 Task: Find connections with filter location Niederkrüchten with filter topic #likewith filter profile language English with filter current company Pentester Academy with filter school KRISHNA ENGINERING COLLEGE, GHAZIABAD with filter industry Internet Marketplace Platforms with filter service category Bookkeeping with filter keywords title Help Desk
Action: Mouse moved to (564, 75)
Screenshot: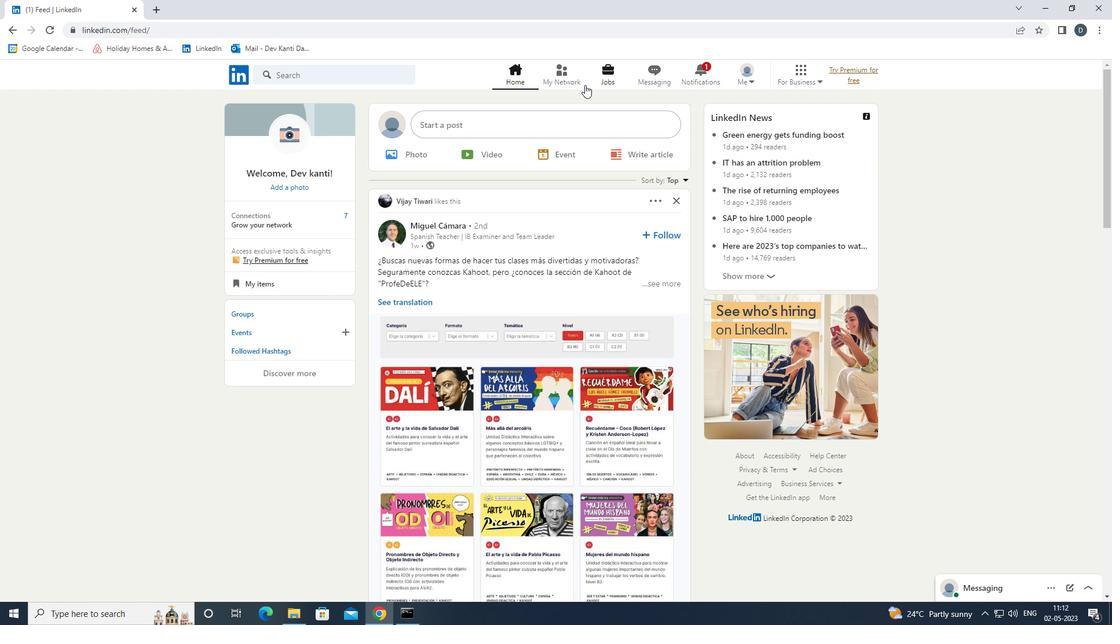 
Action: Mouse pressed left at (564, 75)
Screenshot: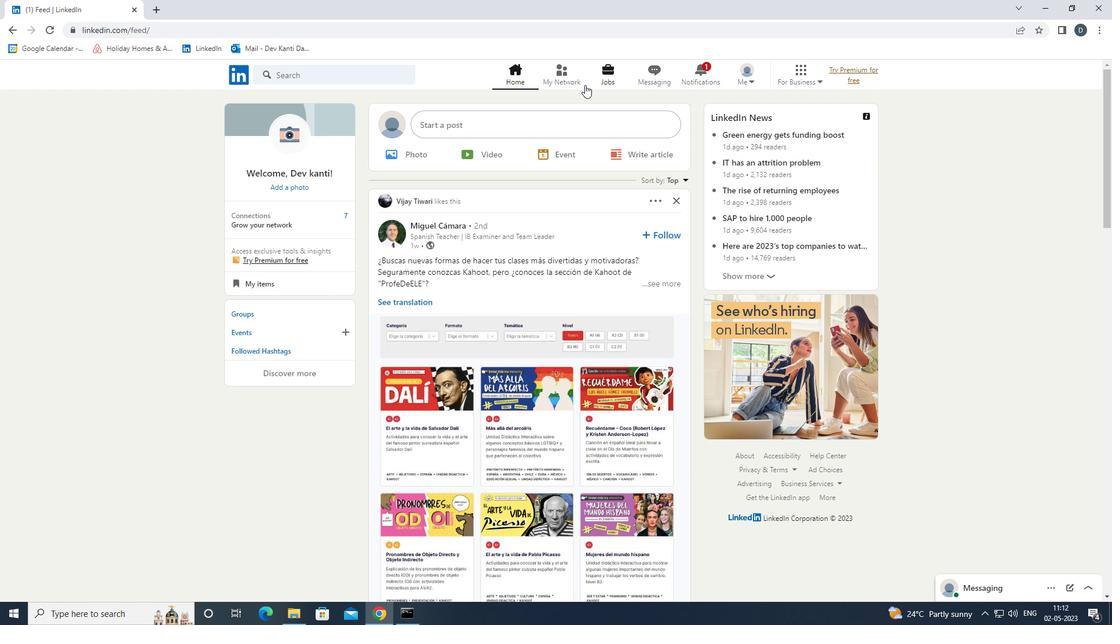 
Action: Mouse moved to (384, 137)
Screenshot: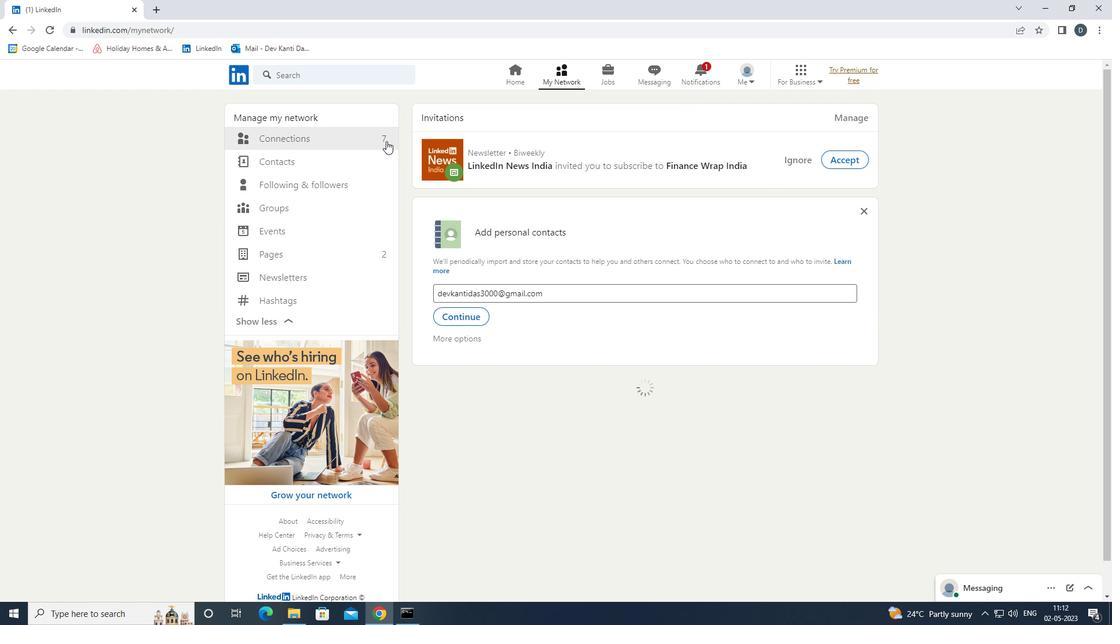 
Action: Mouse pressed left at (384, 137)
Screenshot: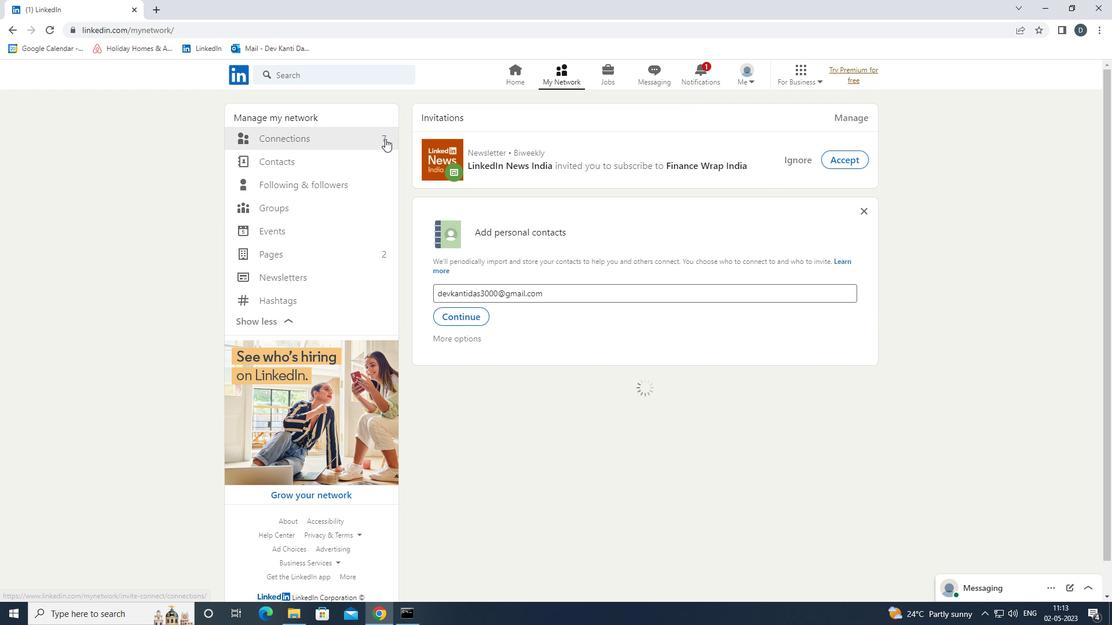 
Action: Mouse moved to (649, 134)
Screenshot: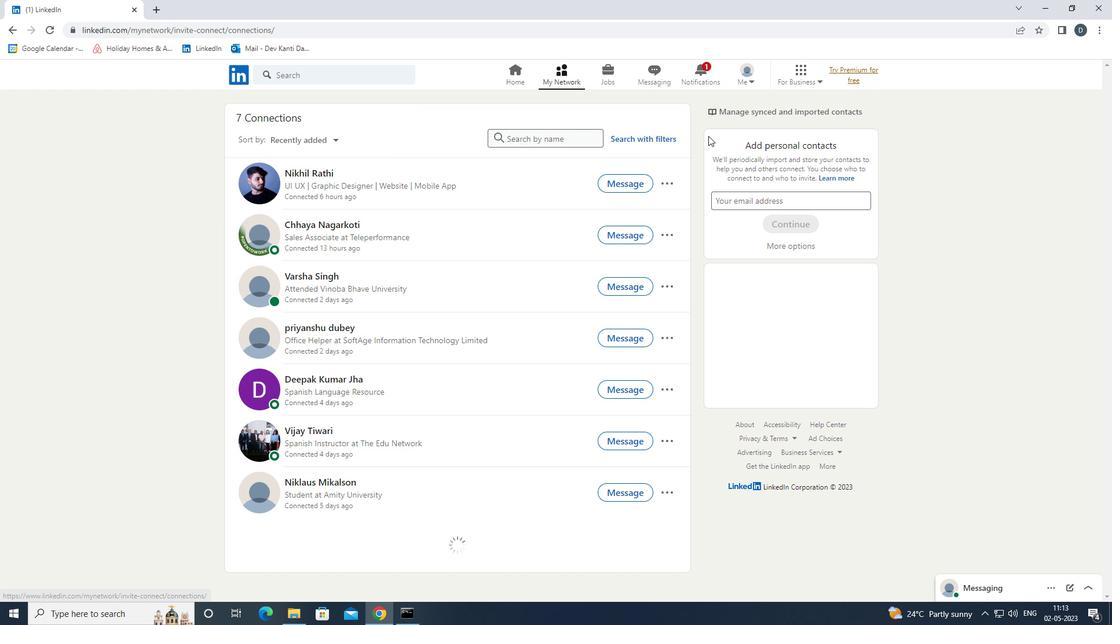 
Action: Mouse pressed left at (649, 134)
Screenshot: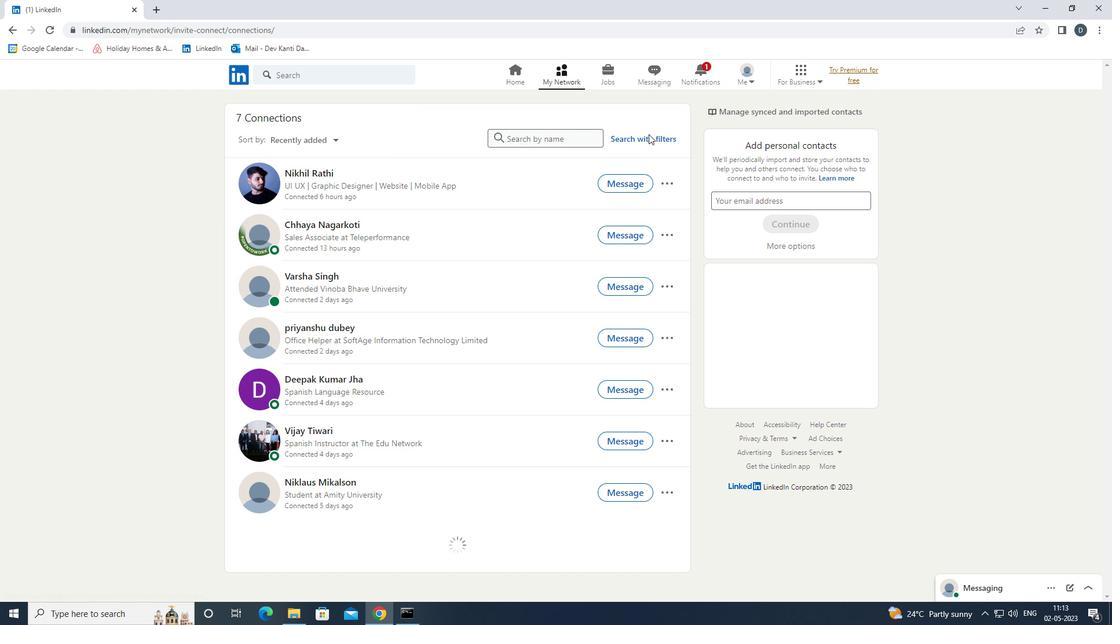 
Action: Mouse moved to (593, 108)
Screenshot: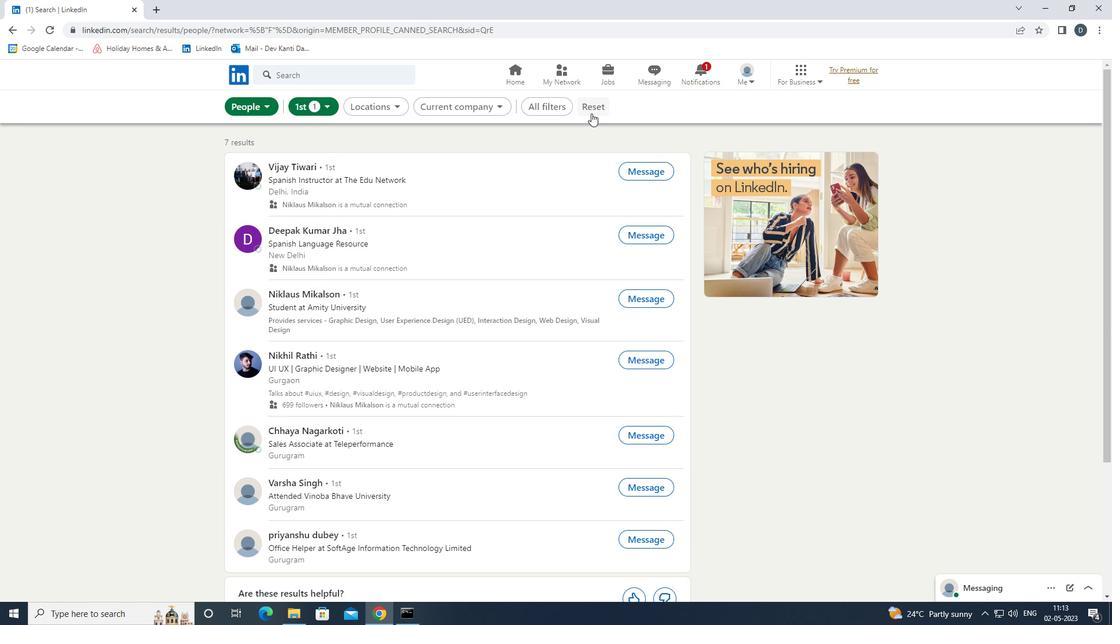 
Action: Mouse pressed left at (593, 108)
Screenshot: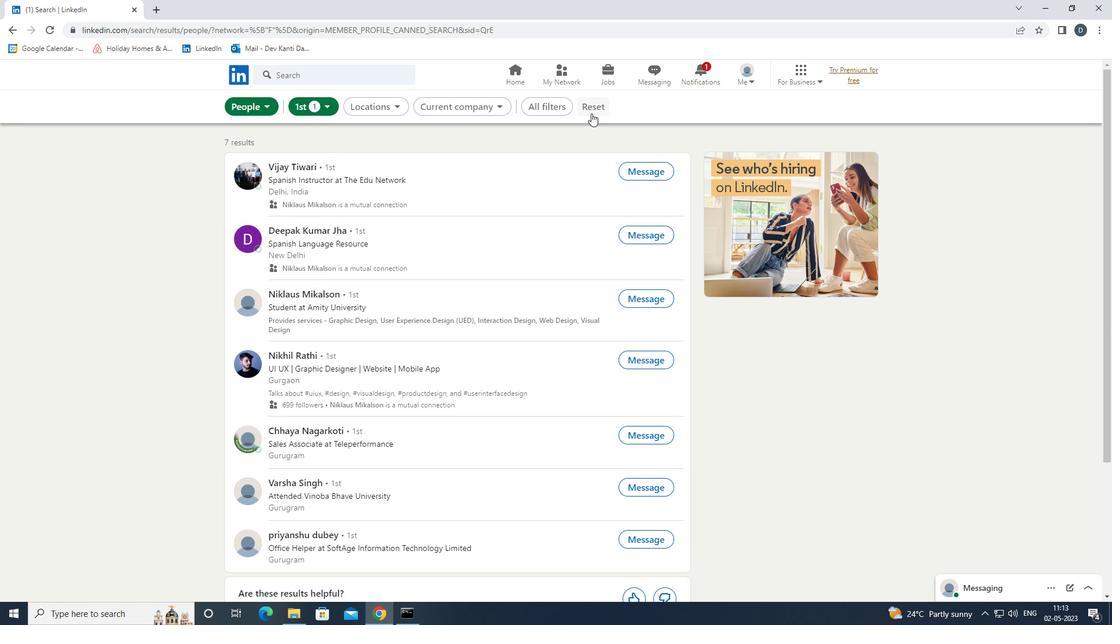 
Action: Mouse moved to (572, 108)
Screenshot: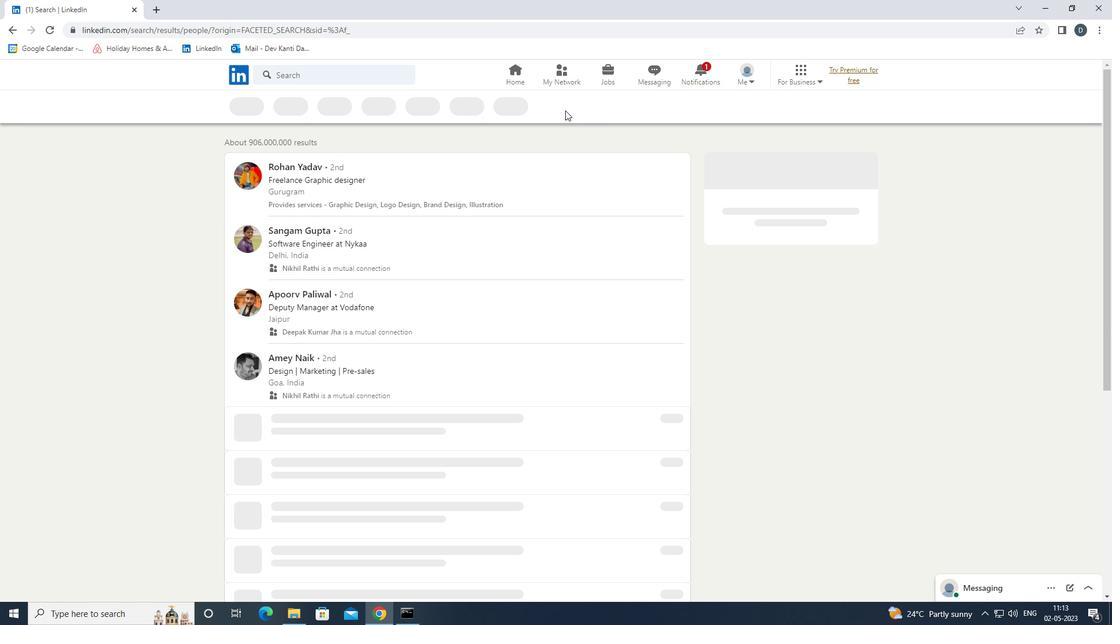 
Action: Mouse pressed left at (572, 108)
Screenshot: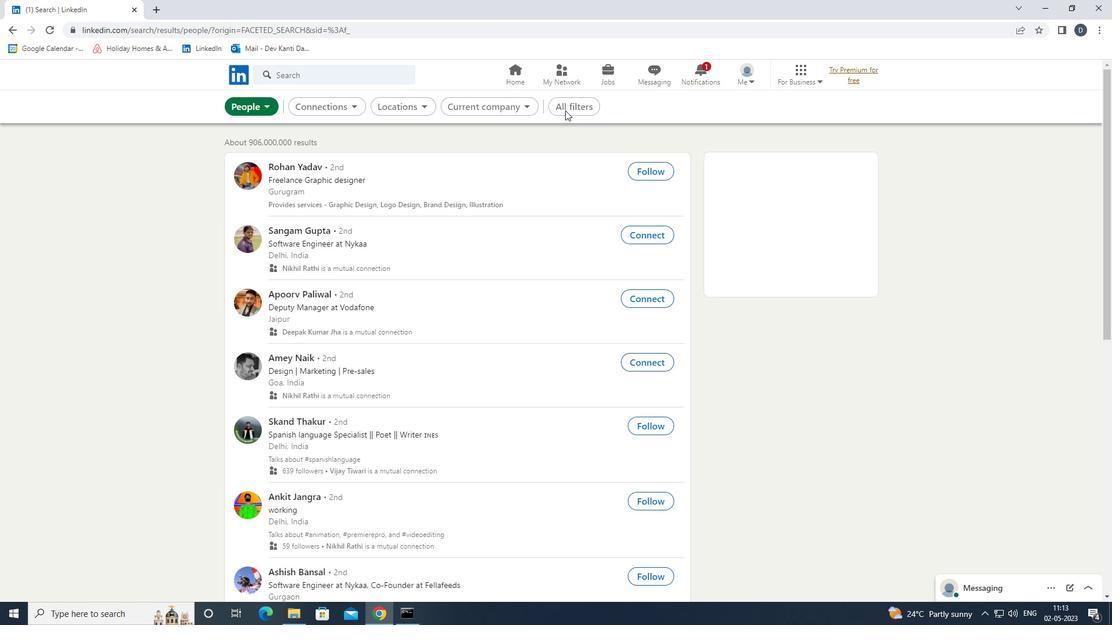 
Action: Mouse moved to (968, 396)
Screenshot: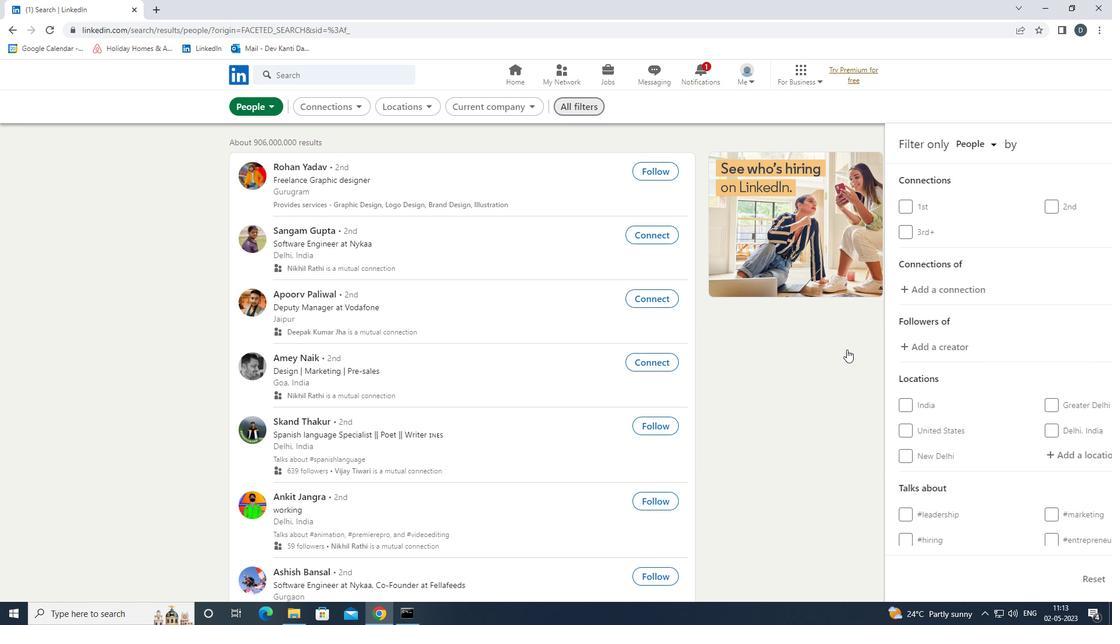 
Action: Mouse scrolled (968, 395) with delta (0, 0)
Screenshot: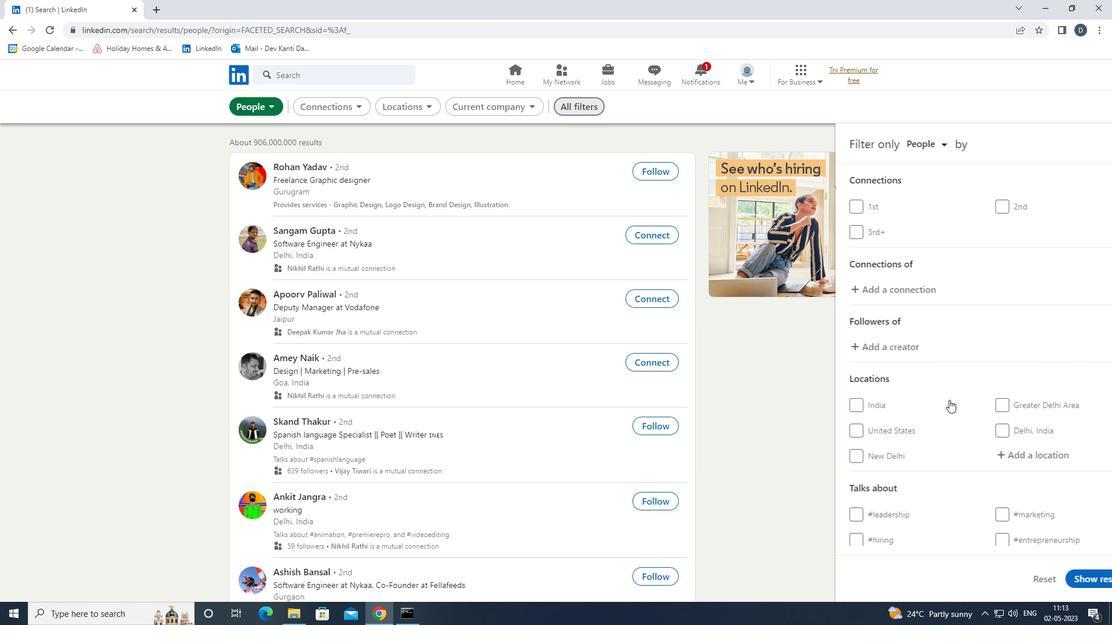 
Action: Mouse scrolled (968, 395) with delta (0, 0)
Screenshot: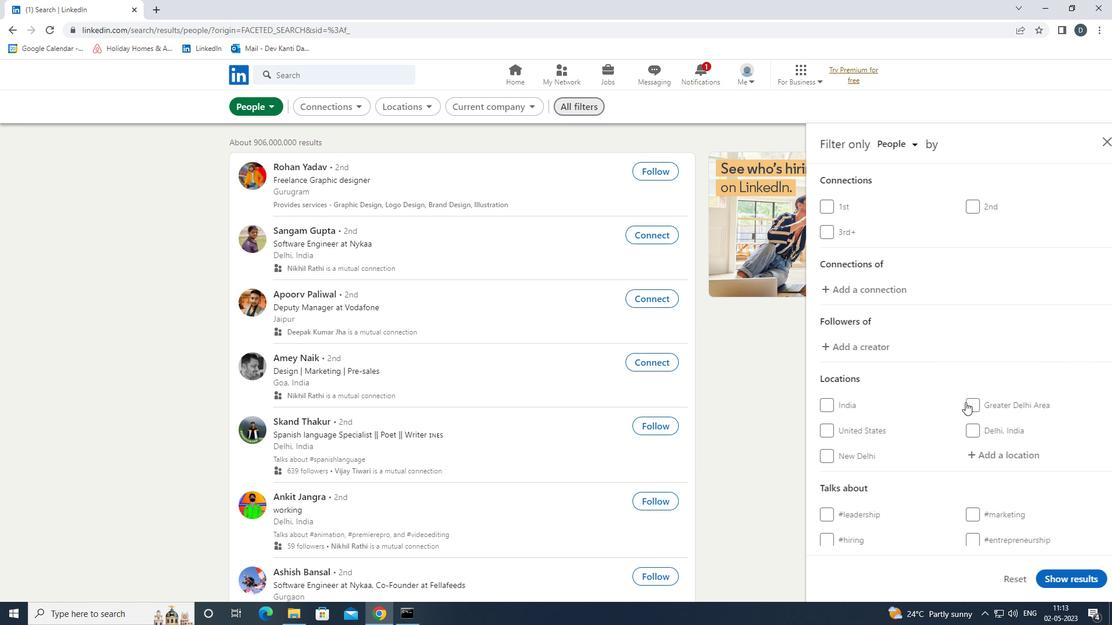 
Action: Mouse moved to (1012, 348)
Screenshot: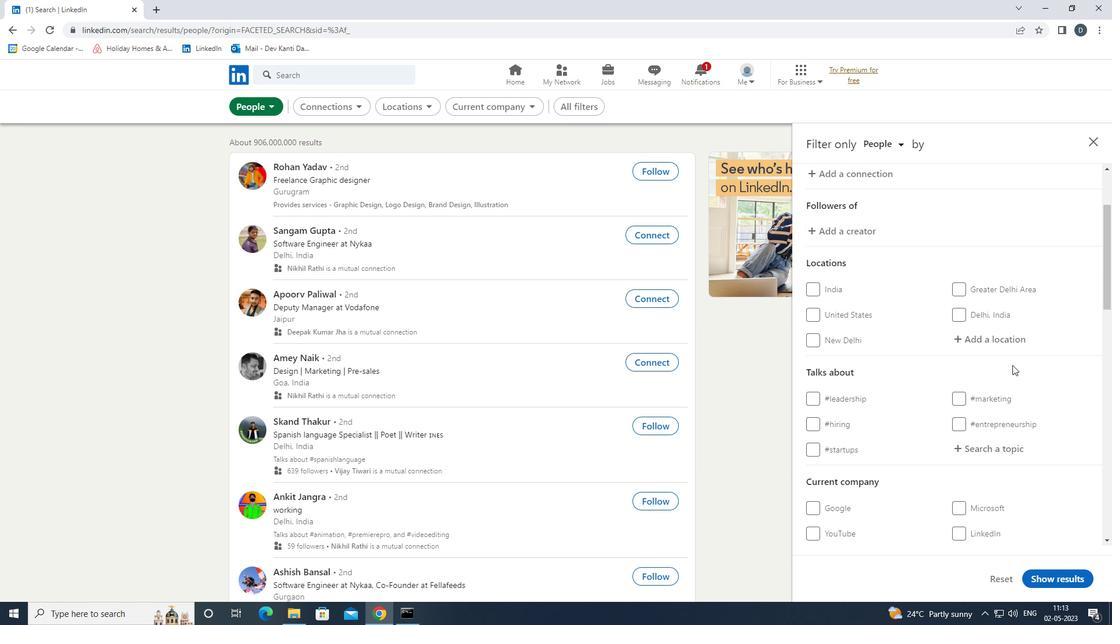 
Action: Mouse pressed left at (1012, 348)
Screenshot: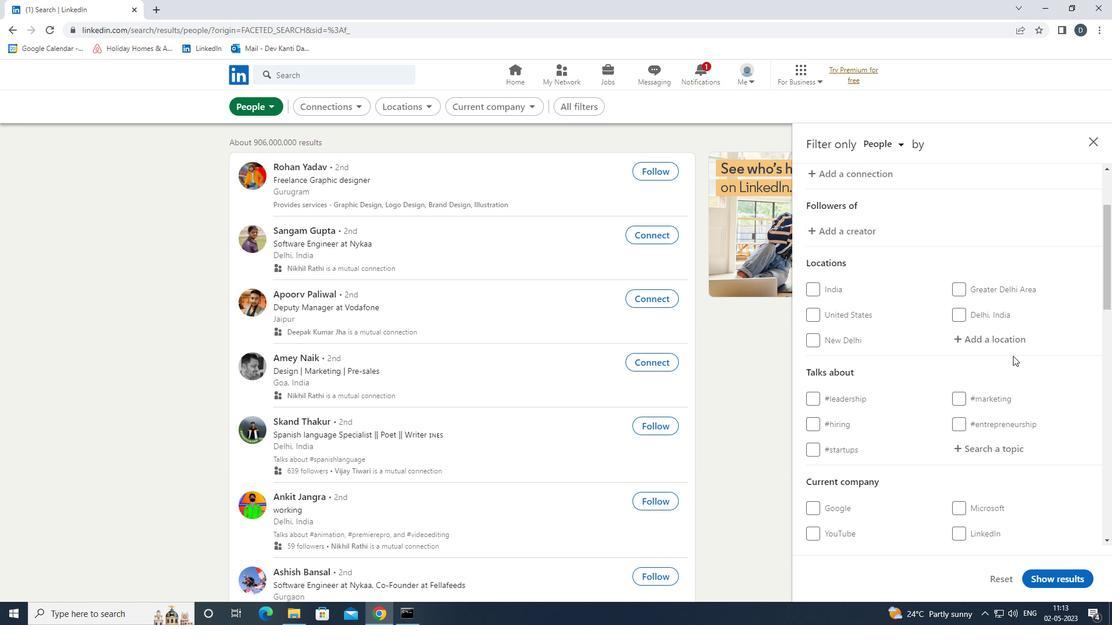 
Action: Mouse moved to (1012, 342)
Screenshot: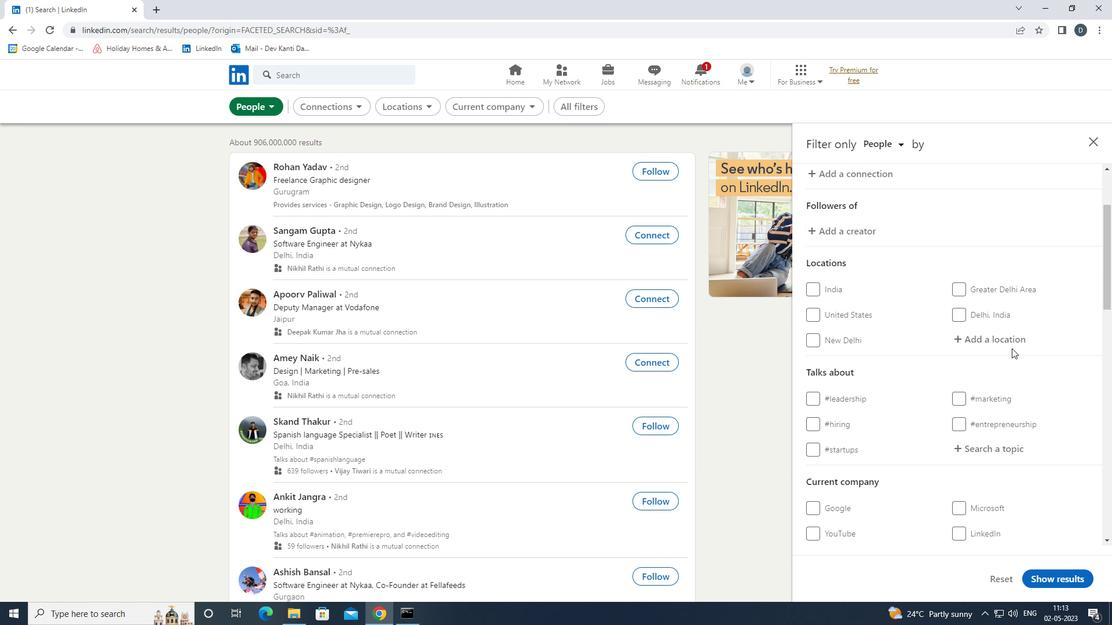 
Action: Mouse pressed left at (1012, 342)
Screenshot: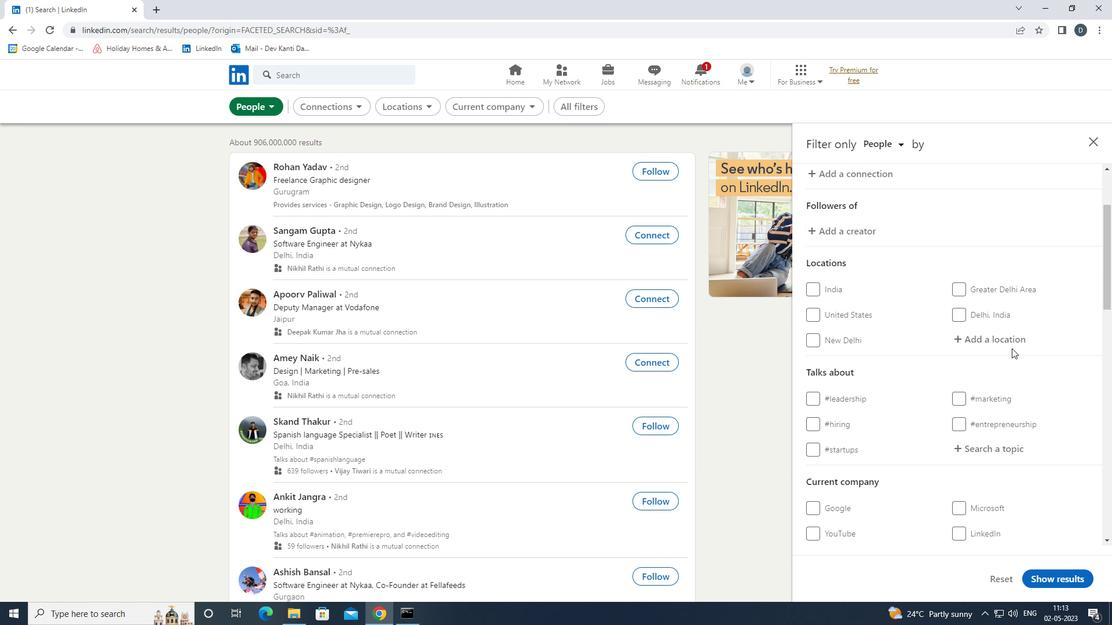 
Action: Key pressed <Key.shift>NIEDERKU<Key.backspace>RUCH<Key.down><Key.enter>
Screenshot: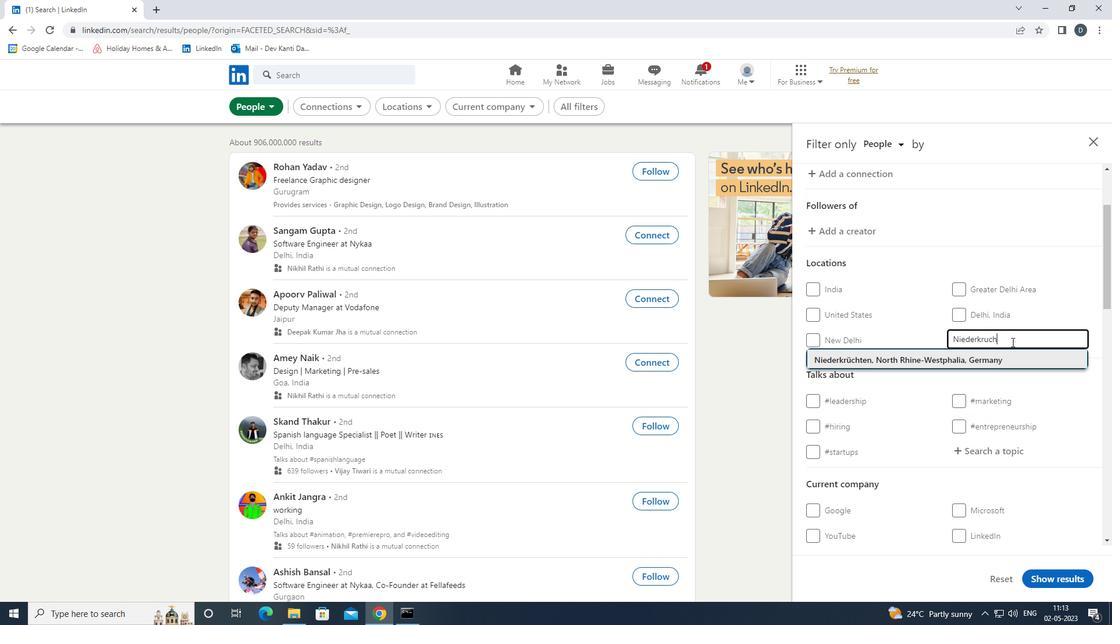 
Action: Mouse scrolled (1012, 341) with delta (0, 0)
Screenshot: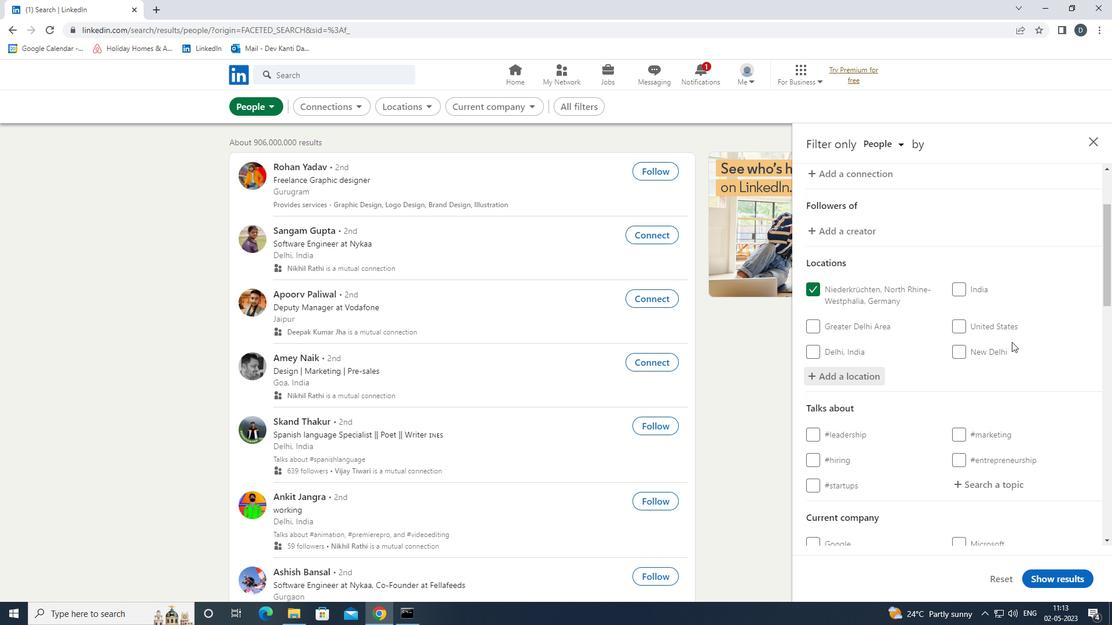 
Action: Mouse scrolled (1012, 341) with delta (0, 0)
Screenshot: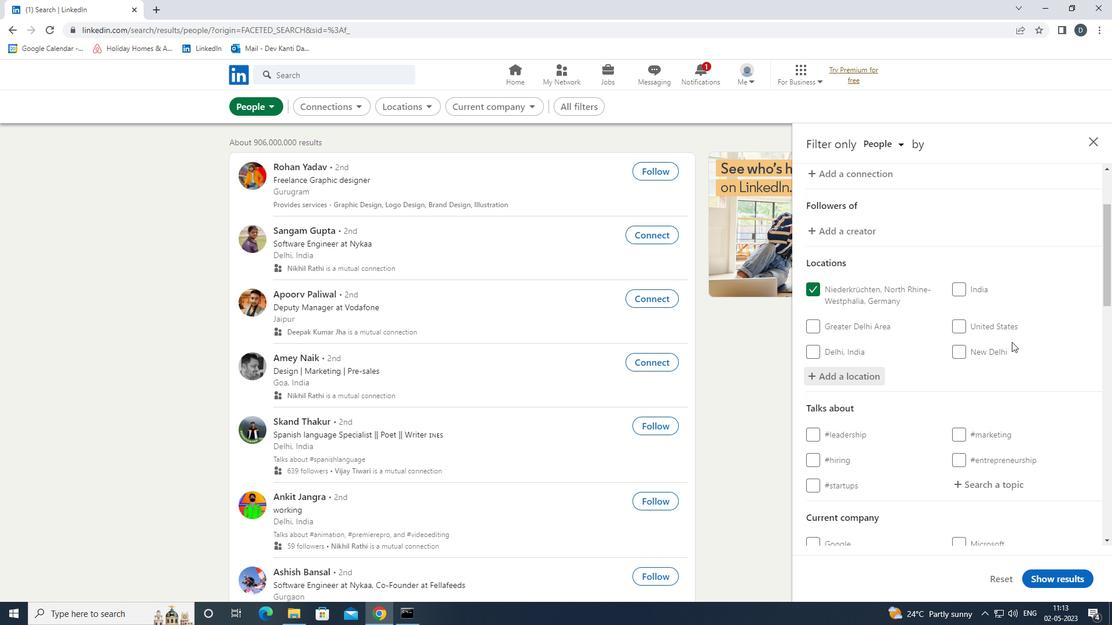
Action: Mouse moved to (1008, 370)
Screenshot: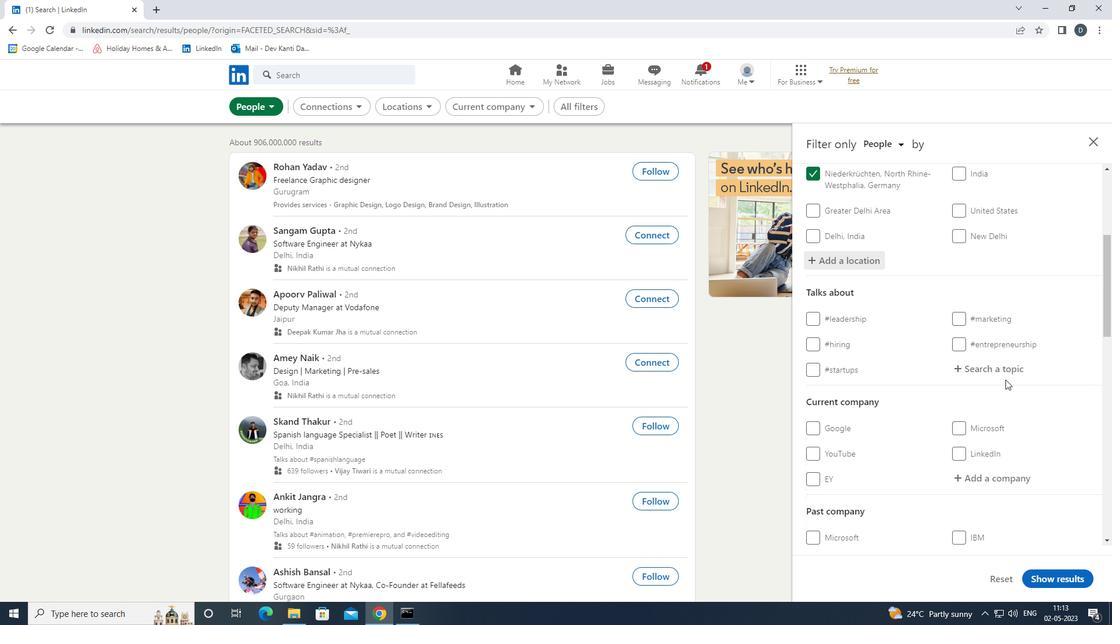 
Action: Mouse pressed left at (1008, 370)
Screenshot: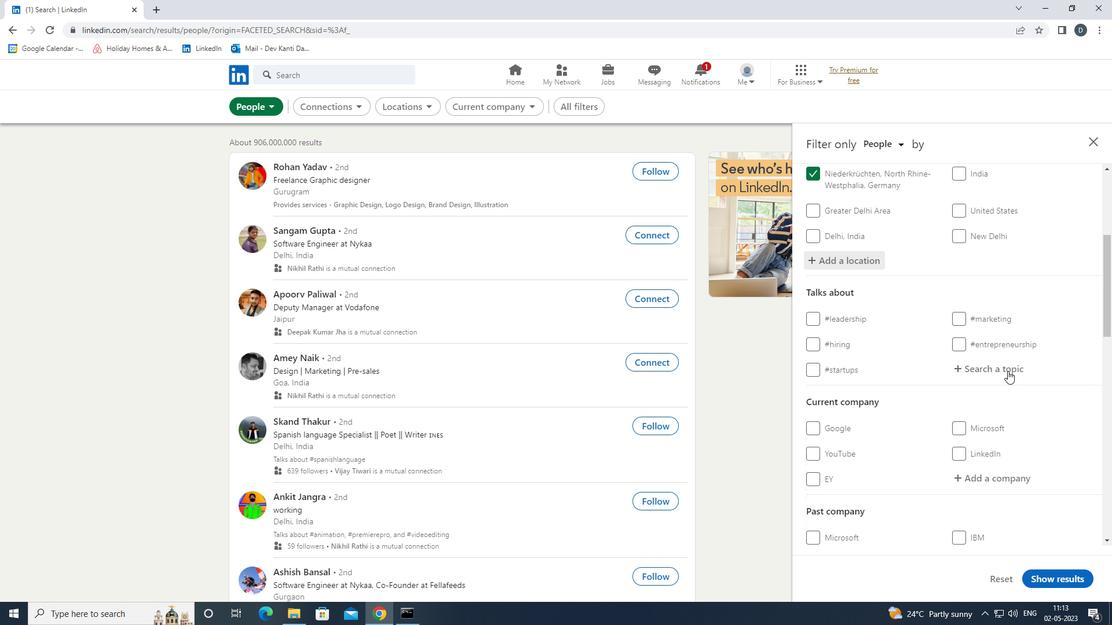 
Action: Key pressed LIKE<Key.down><Key.enter>
Screenshot: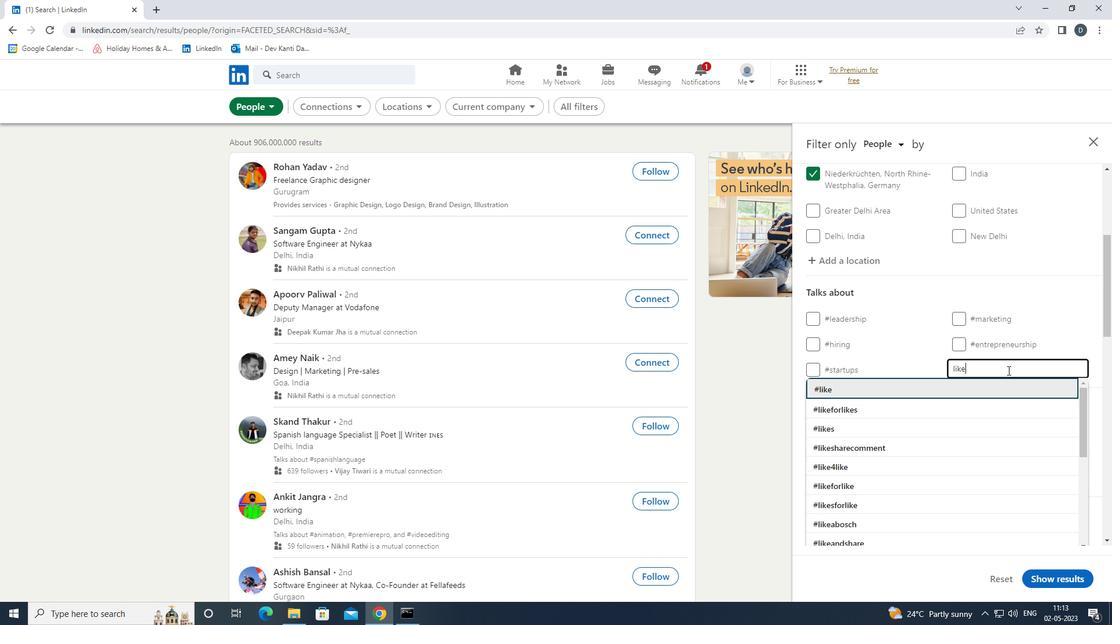 
Action: Mouse moved to (1008, 397)
Screenshot: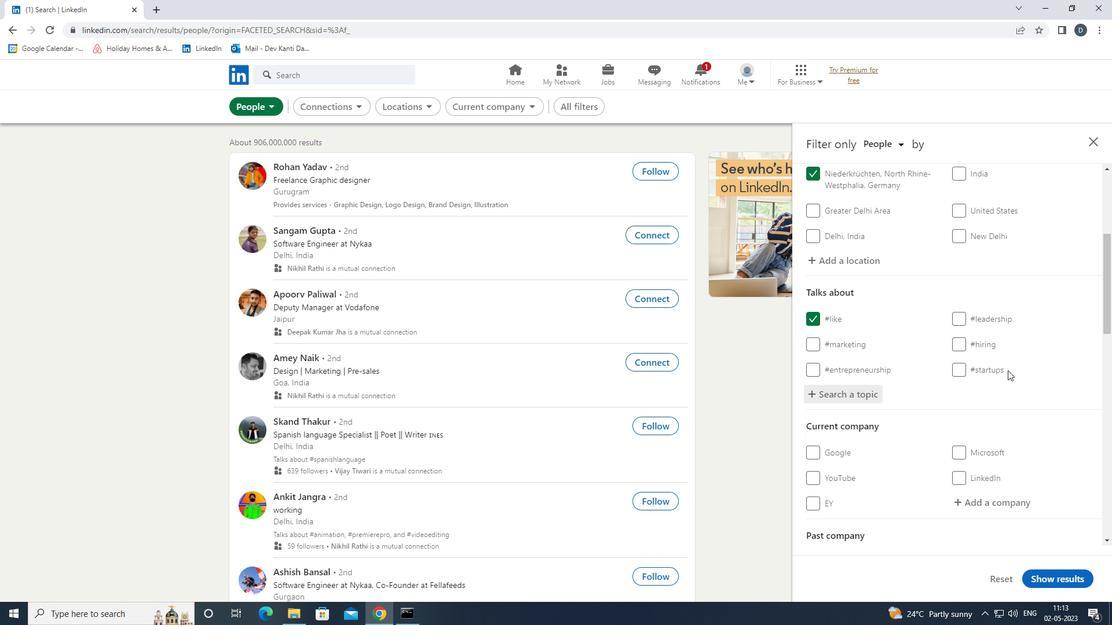 
Action: Mouse scrolled (1008, 396) with delta (0, 0)
Screenshot: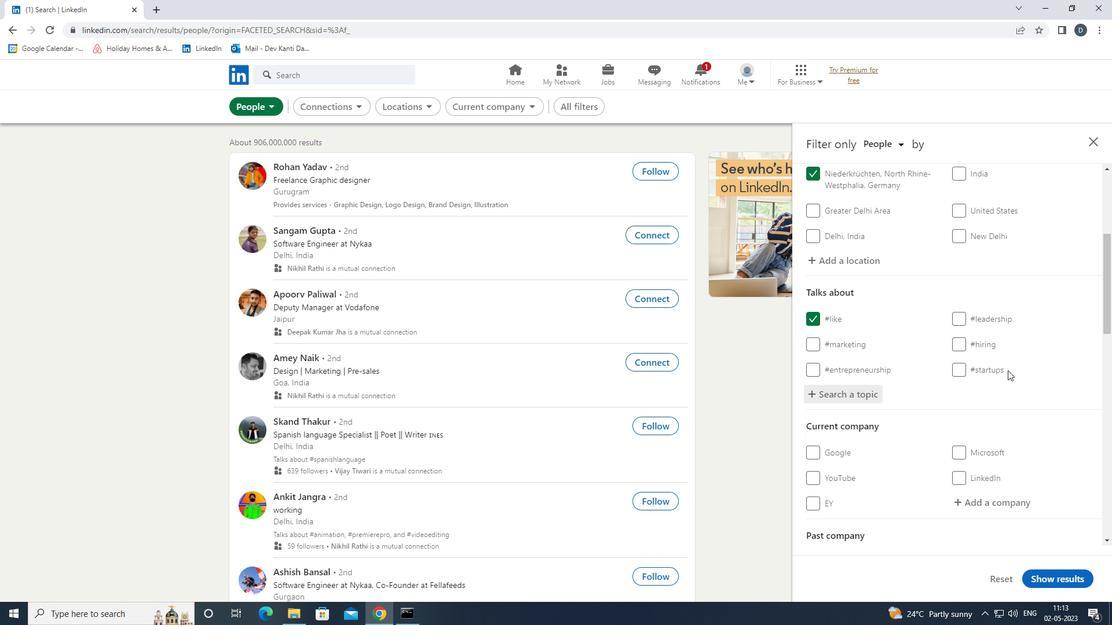 
Action: Mouse moved to (1008, 401)
Screenshot: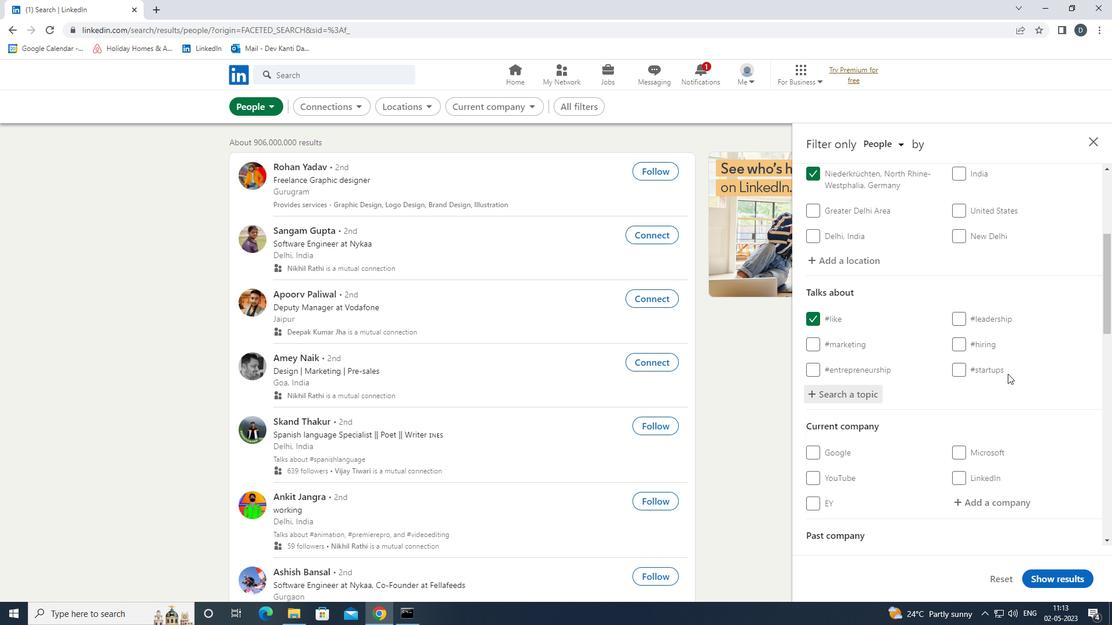 
Action: Mouse scrolled (1008, 401) with delta (0, 0)
Screenshot: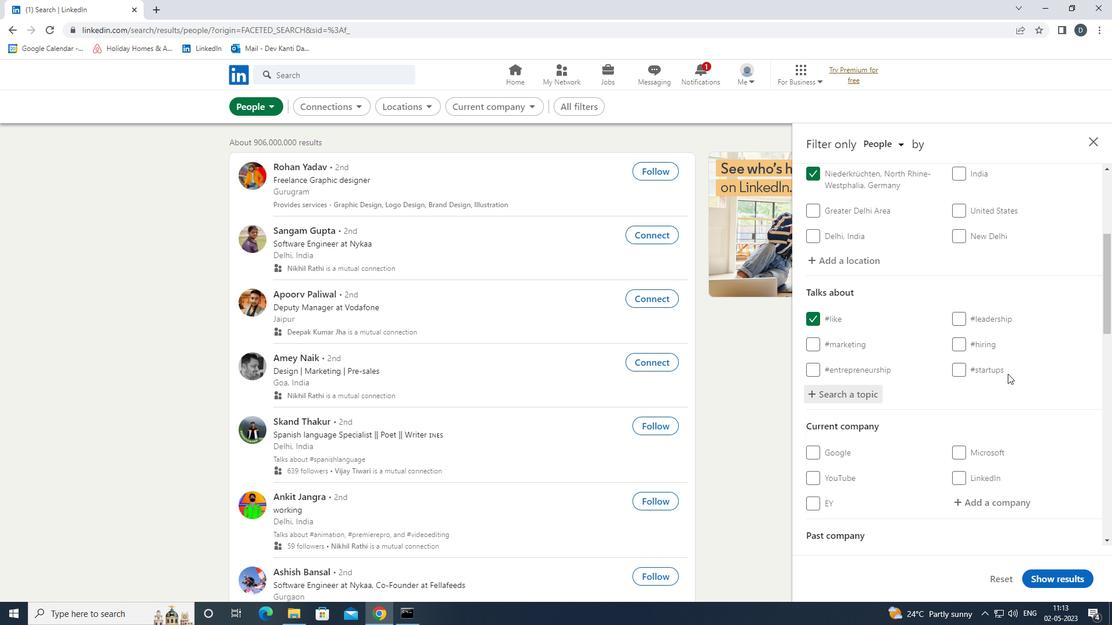 
Action: Mouse moved to (1008, 402)
Screenshot: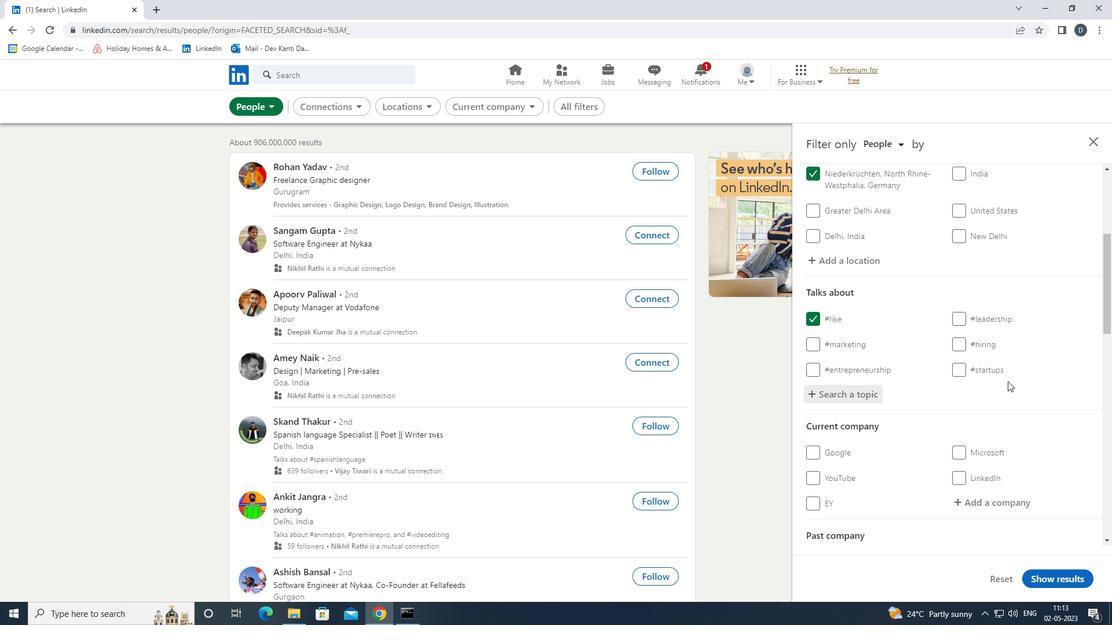 
Action: Mouse scrolled (1008, 402) with delta (0, 0)
Screenshot: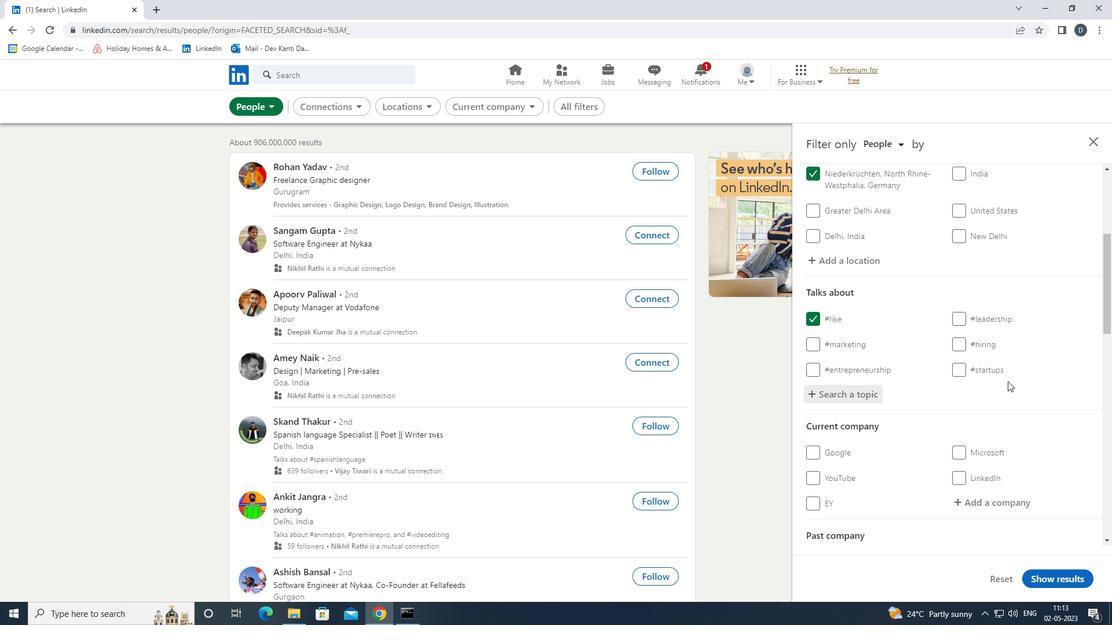 
Action: Mouse moved to (1008, 403)
Screenshot: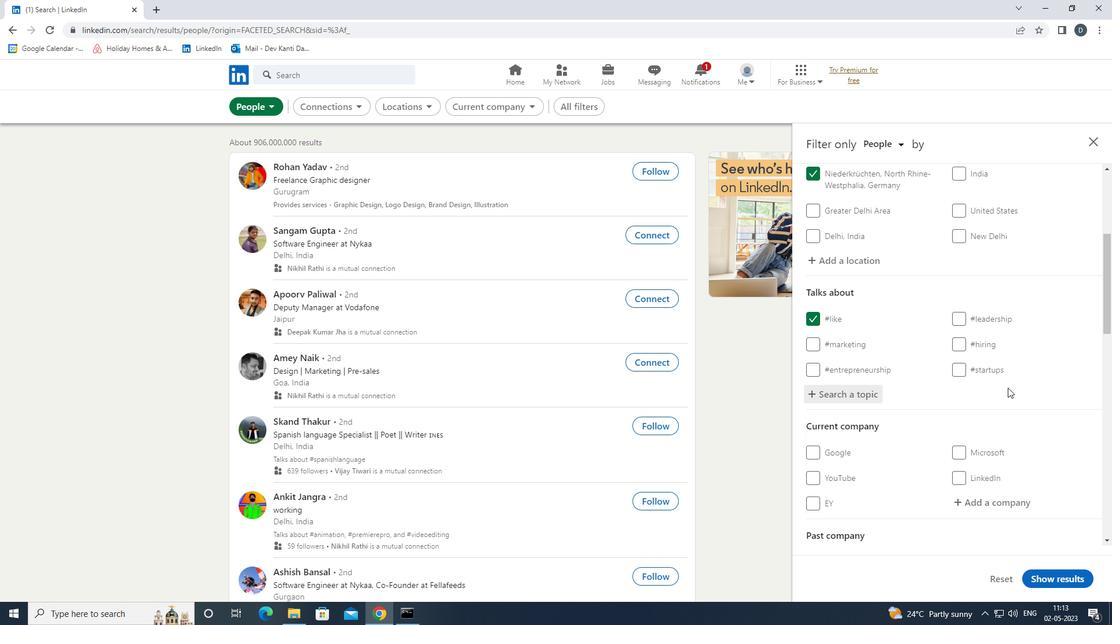 
Action: Mouse scrolled (1008, 402) with delta (0, 0)
Screenshot: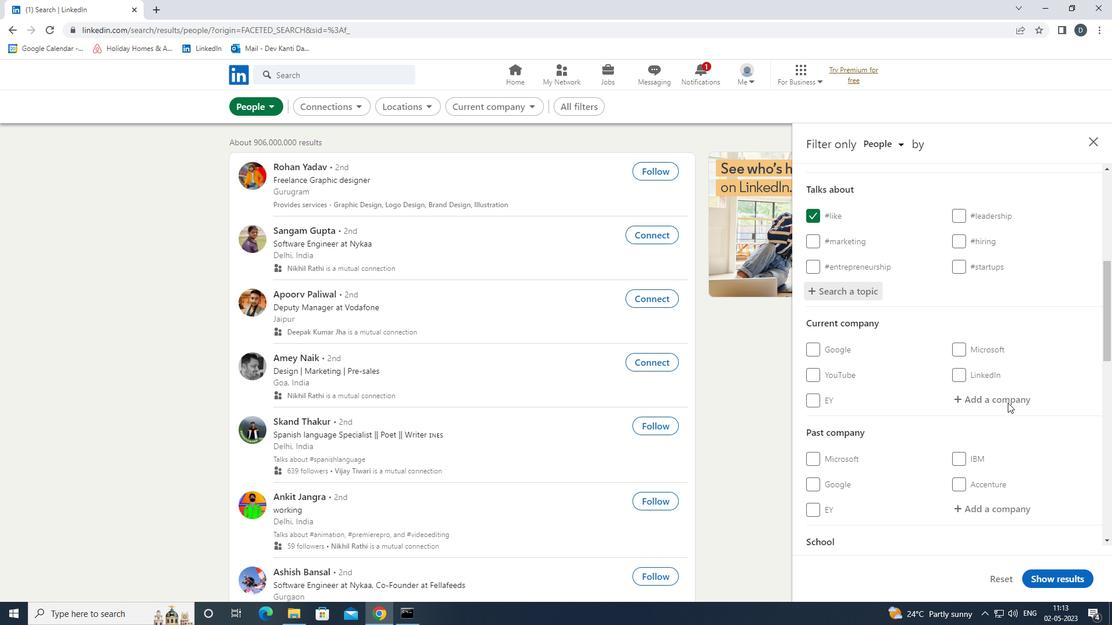 
Action: Mouse scrolled (1008, 402) with delta (0, 0)
Screenshot: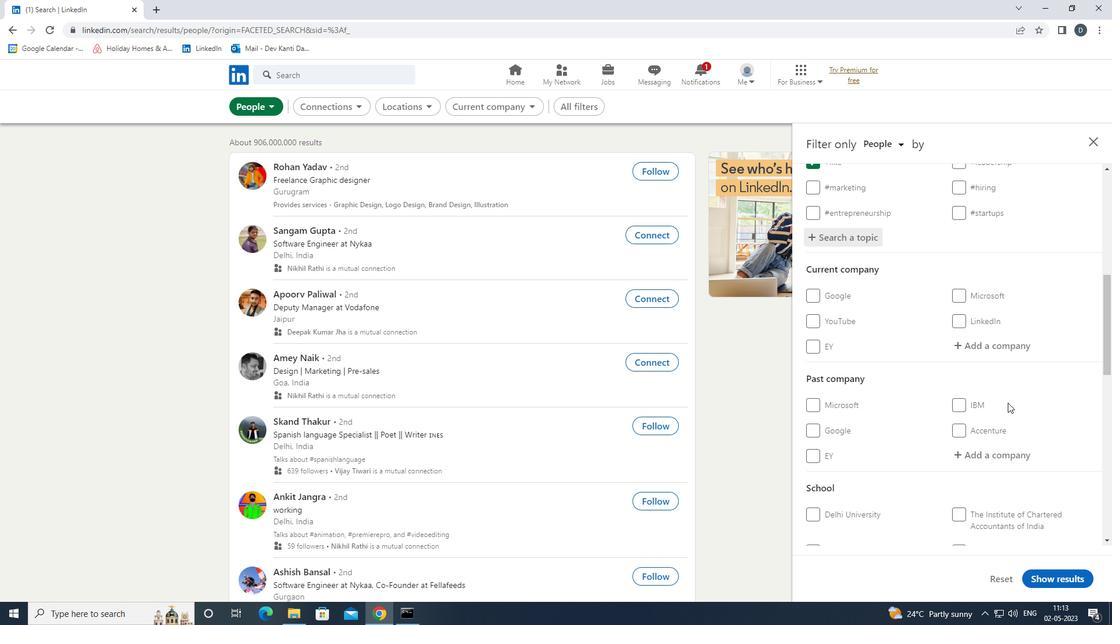 
Action: Mouse scrolled (1008, 402) with delta (0, 0)
Screenshot: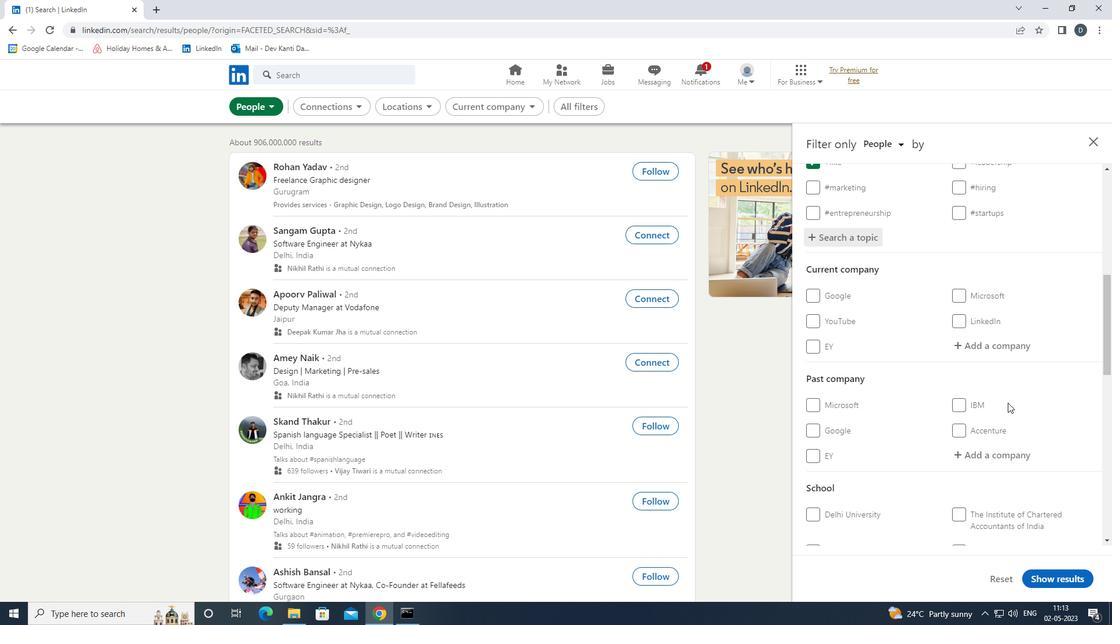 
Action: Mouse scrolled (1008, 402) with delta (0, 0)
Screenshot: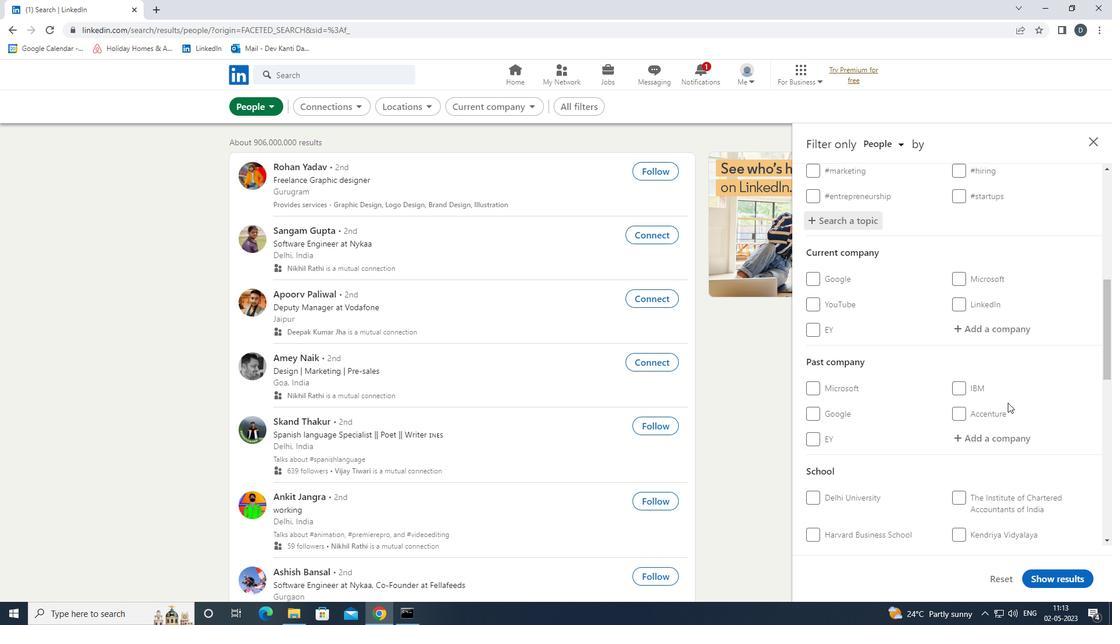 
Action: Mouse moved to (1004, 405)
Screenshot: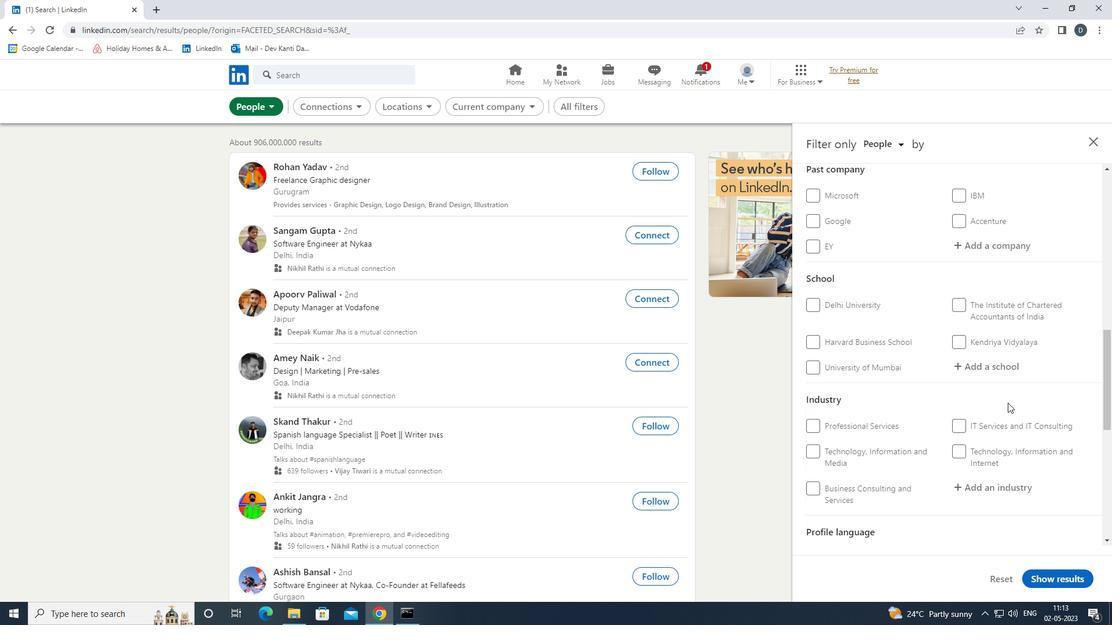 
Action: Mouse scrolled (1004, 405) with delta (0, 0)
Screenshot: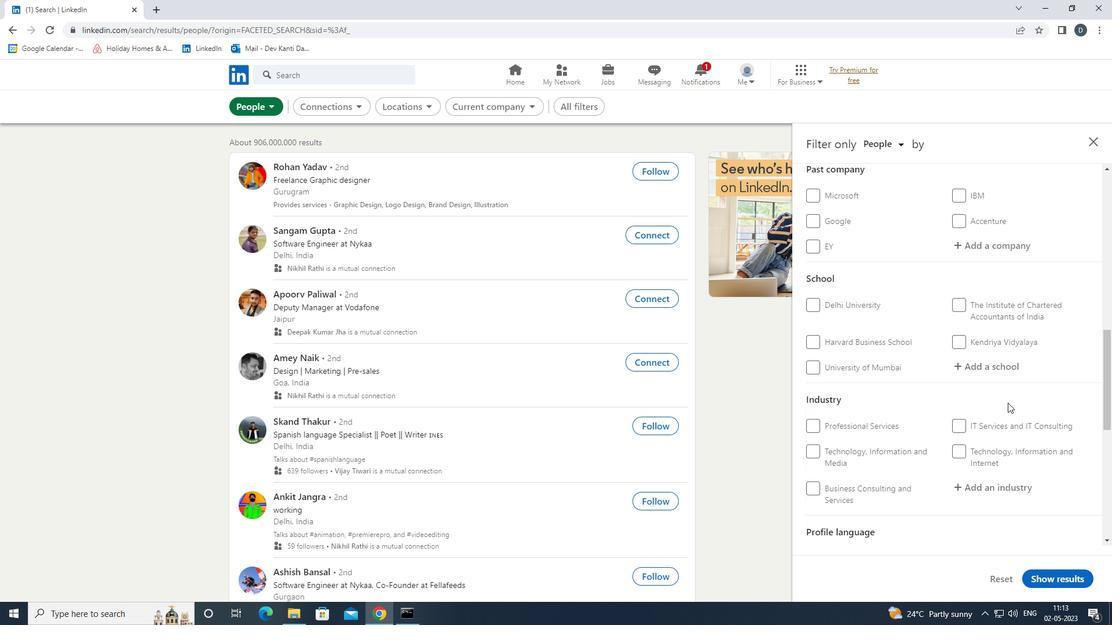 
Action: Mouse moved to (1003, 405)
Screenshot: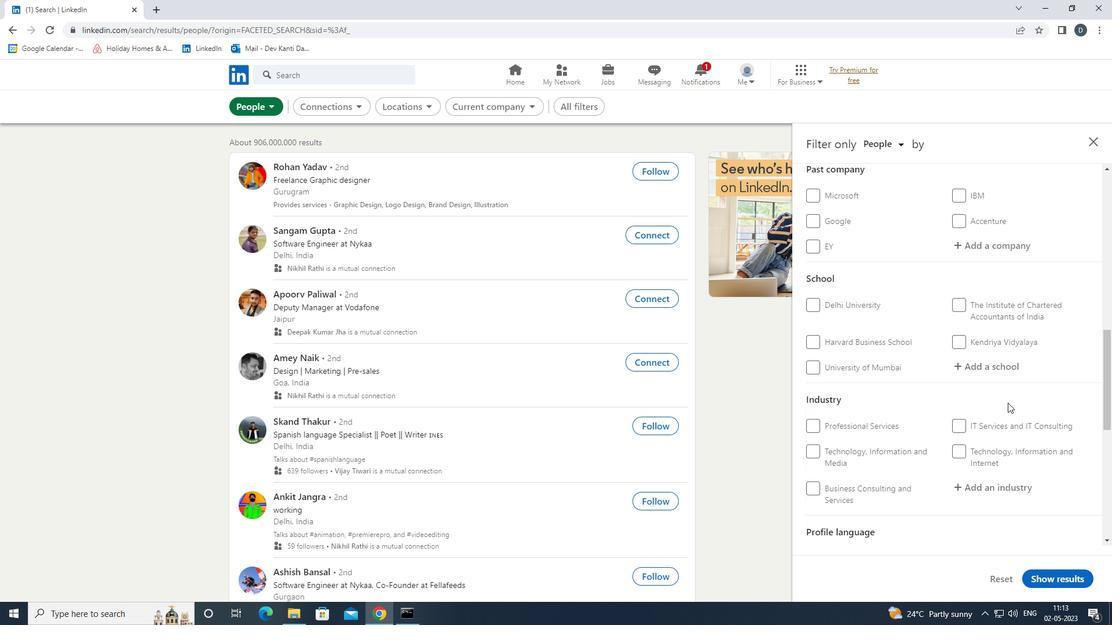 
Action: Mouse scrolled (1003, 405) with delta (0, 0)
Screenshot: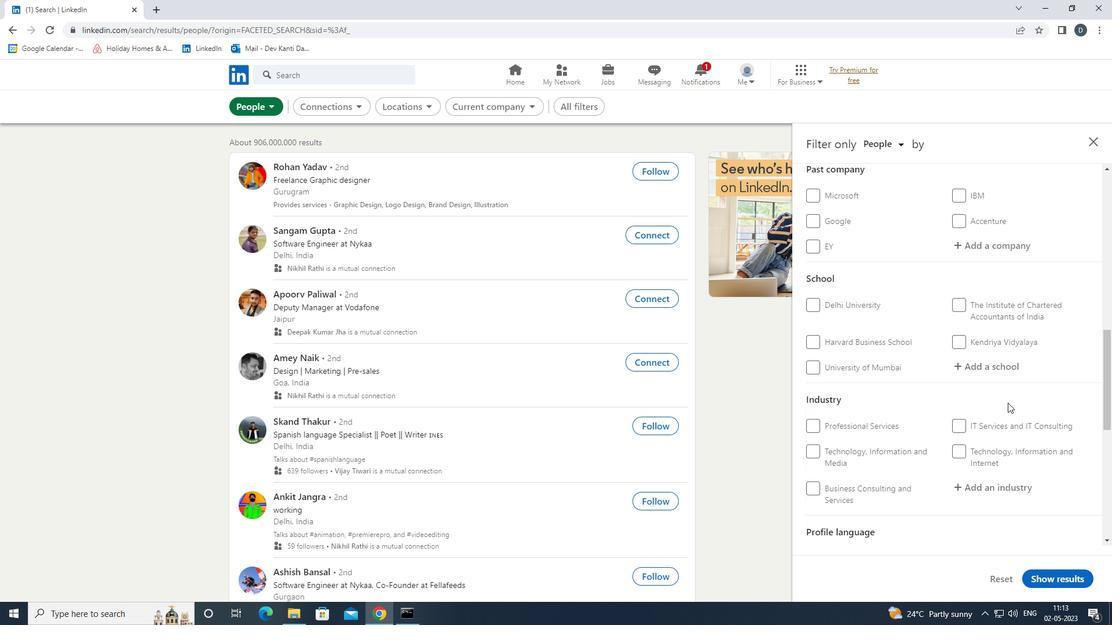 
Action: Mouse moved to (1001, 406)
Screenshot: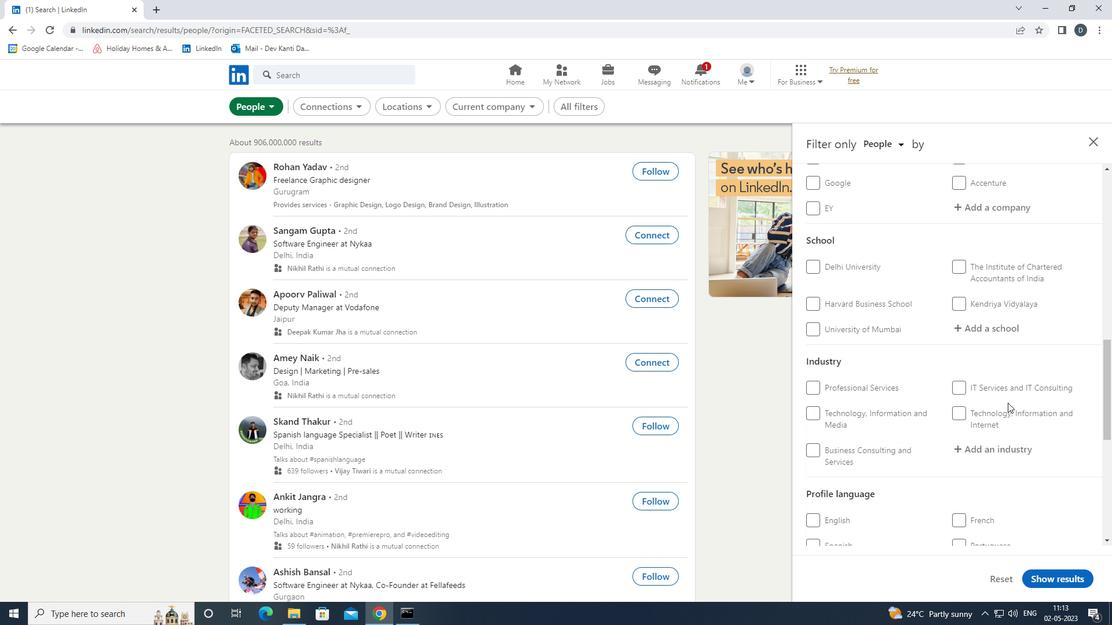 
Action: Mouse scrolled (1001, 405) with delta (0, 0)
Screenshot: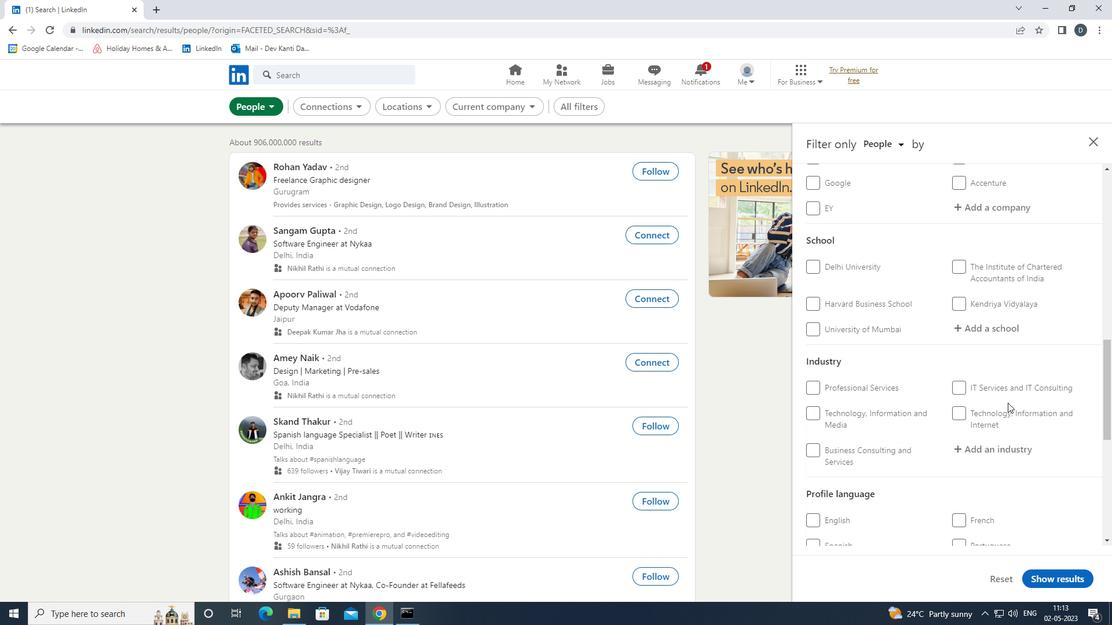 
Action: Mouse moved to (824, 350)
Screenshot: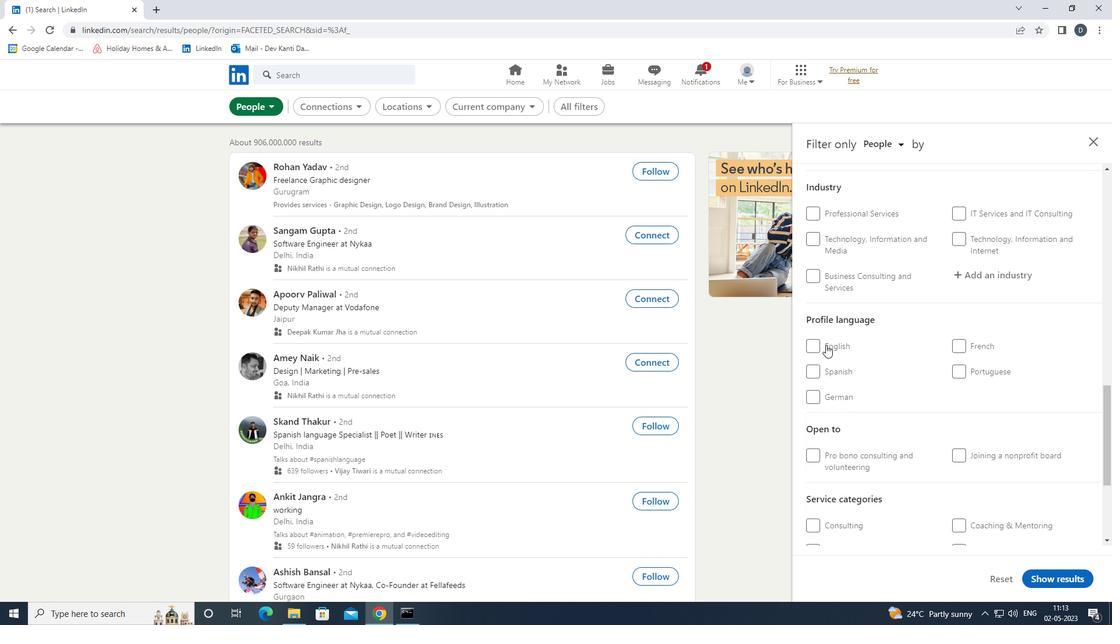 
Action: Mouse pressed left at (824, 350)
Screenshot: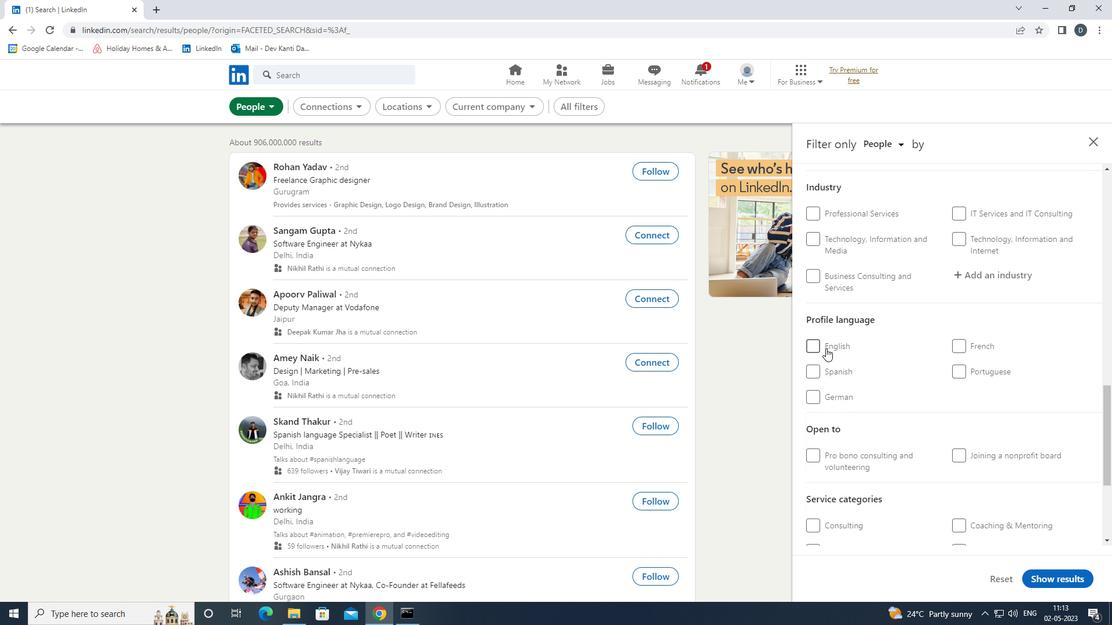 
Action: Mouse moved to (934, 395)
Screenshot: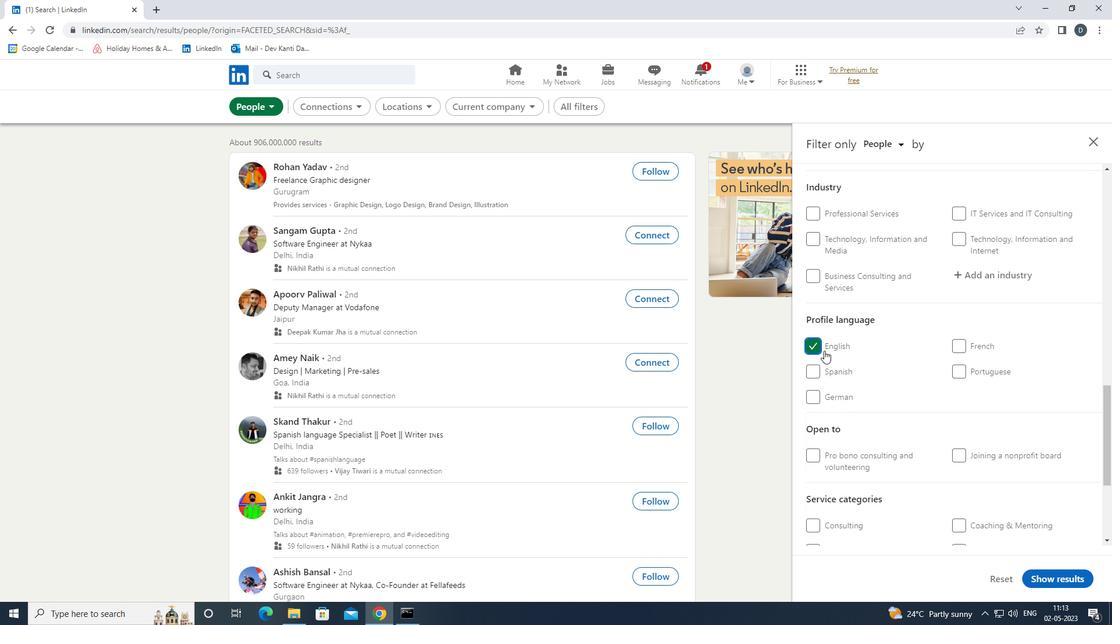 
Action: Mouse scrolled (934, 396) with delta (0, 0)
Screenshot: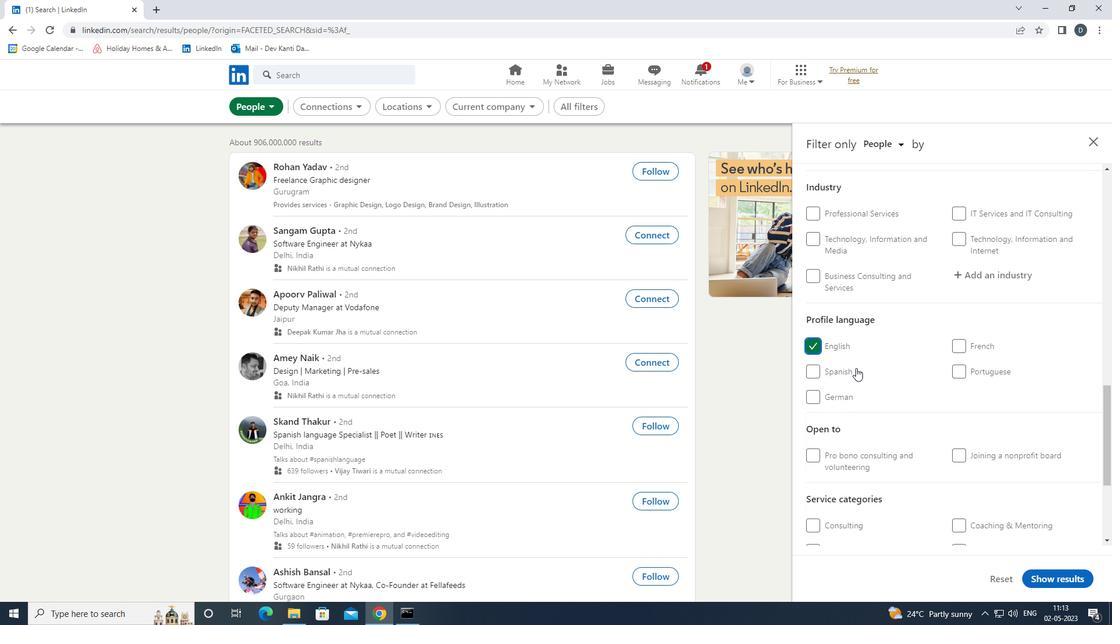 
Action: Mouse scrolled (934, 396) with delta (0, 0)
Screenshot: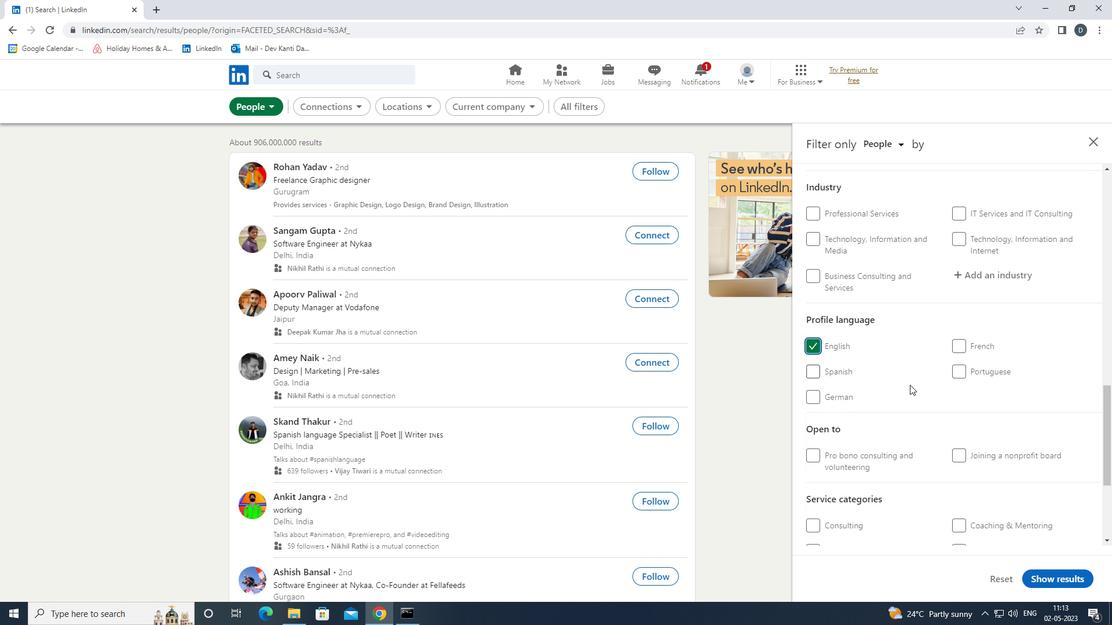 
Action: Mouse scrolled (934, 396) with delta (0, 0)
Screenshot: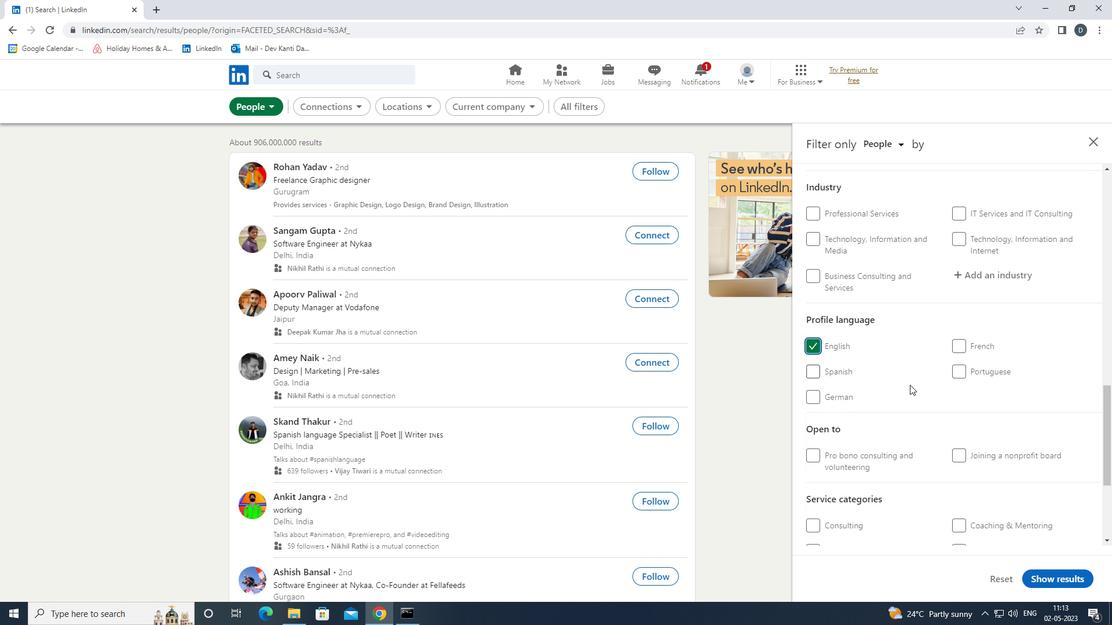 
Action: Mouse scrolled (934, 396) with delta (0, 0)
Screenshot: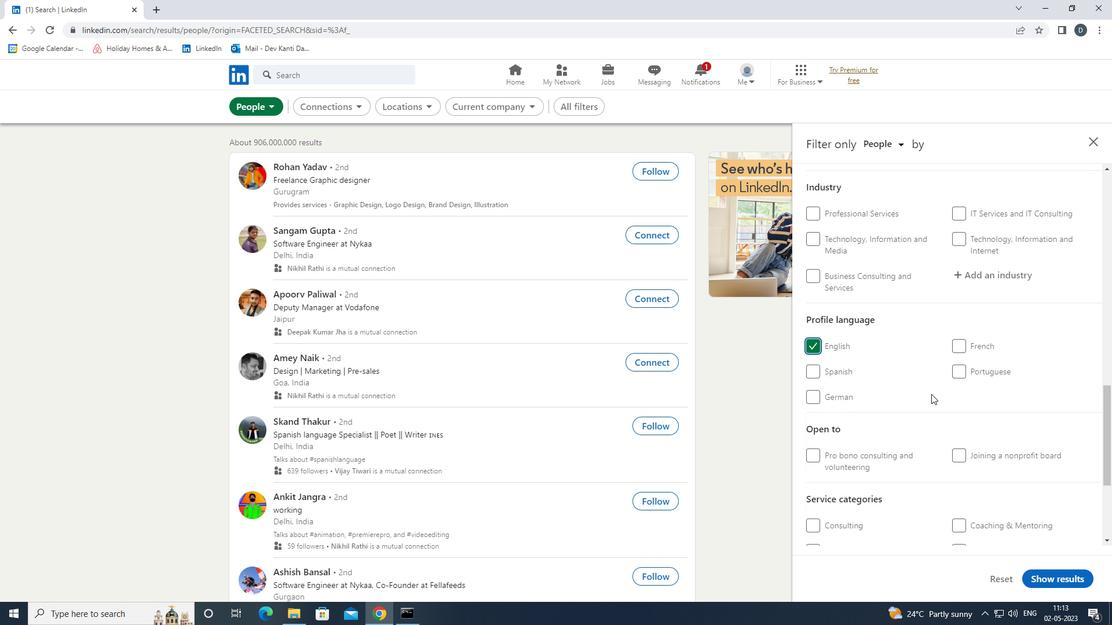 
Action: Mouse scrolled (934, 396) with delta (0, 0)
Screenshot: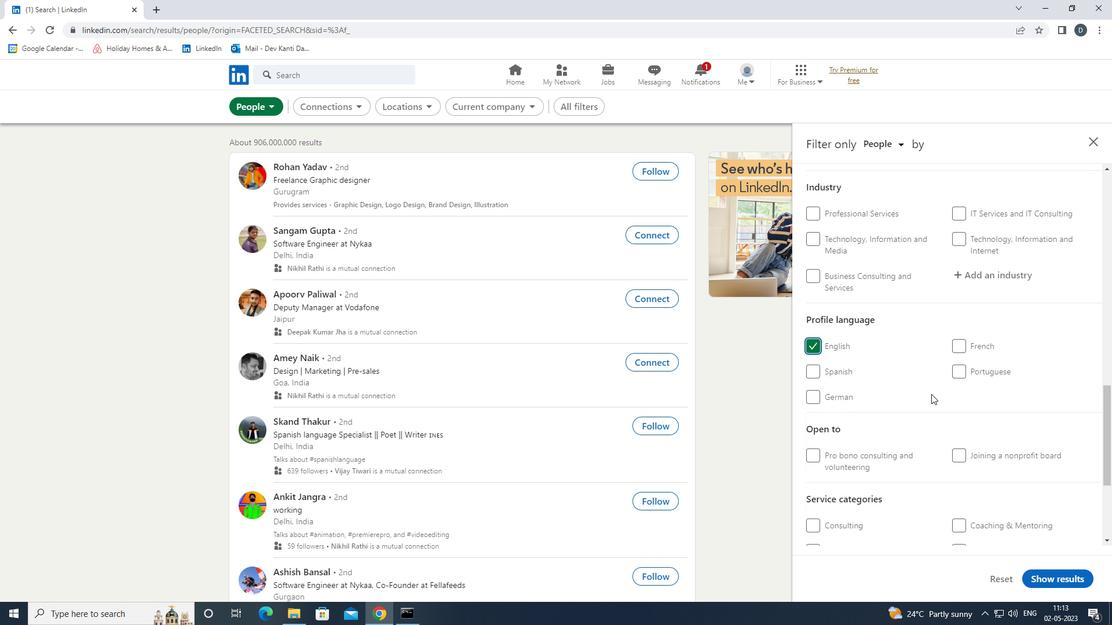 
Action: Mouse scrolled (934, 396) with delta (0, 0)
Screenshot: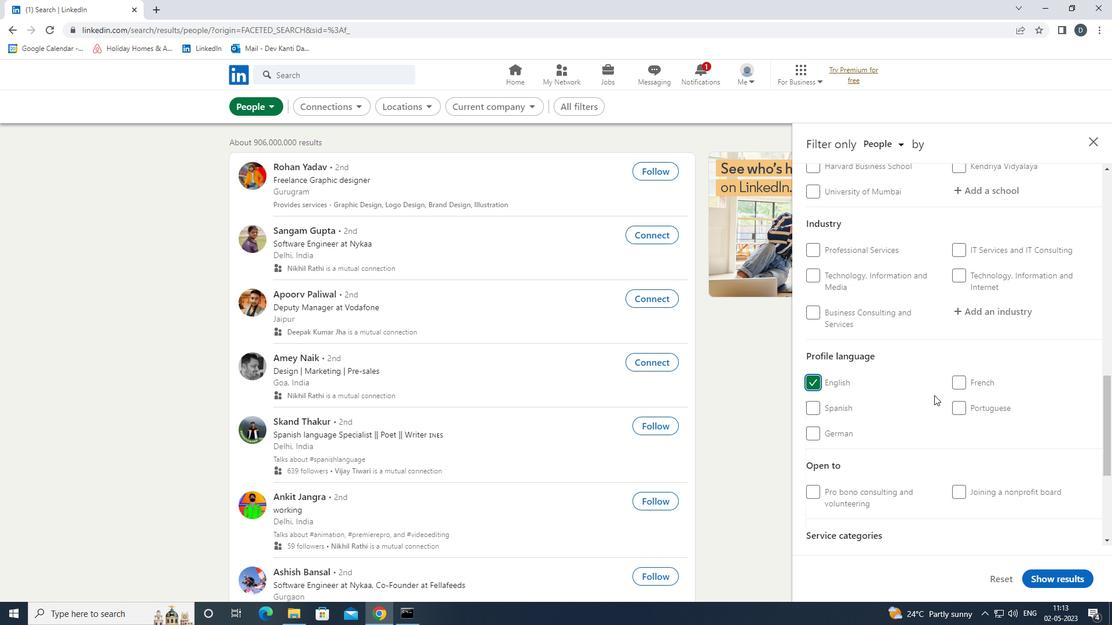 
Action: Mouse scrolled (934, 396) with delta (0, 0)
Screenshot: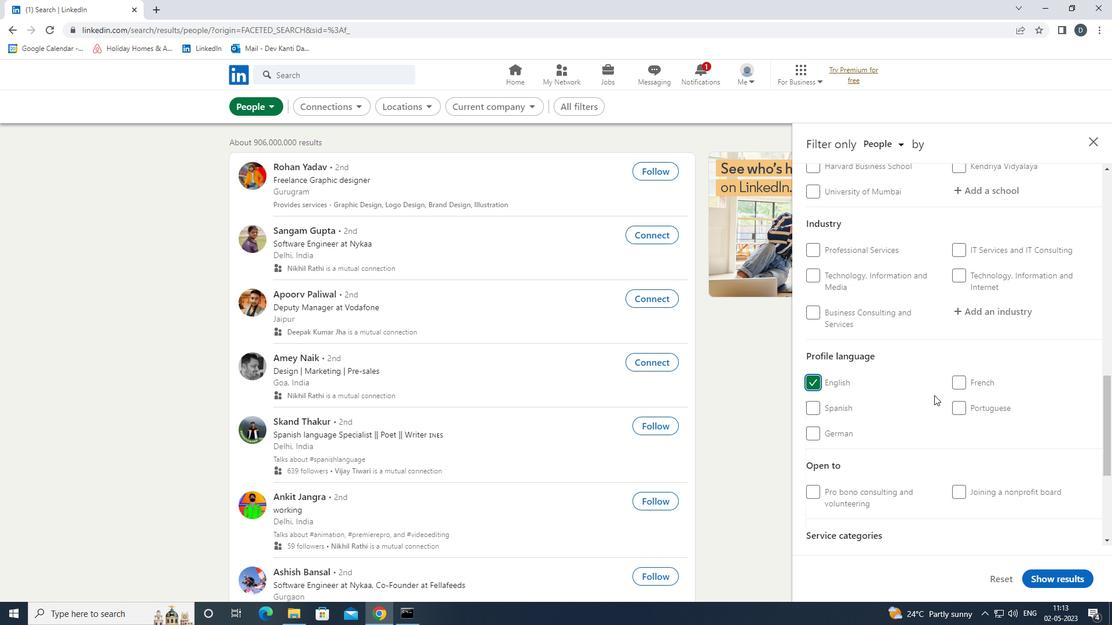 
Action: Mouse scrolled (934, 396) with delta (0, 0)
Screenshot: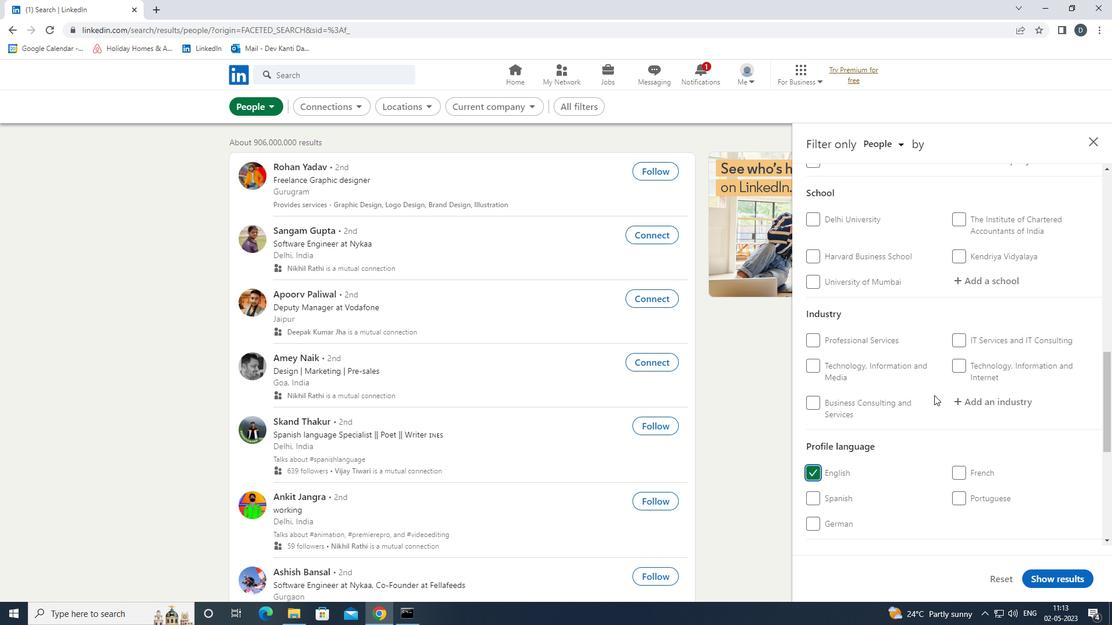 
Action: Mouse moved to (987, 395)
Screenshot: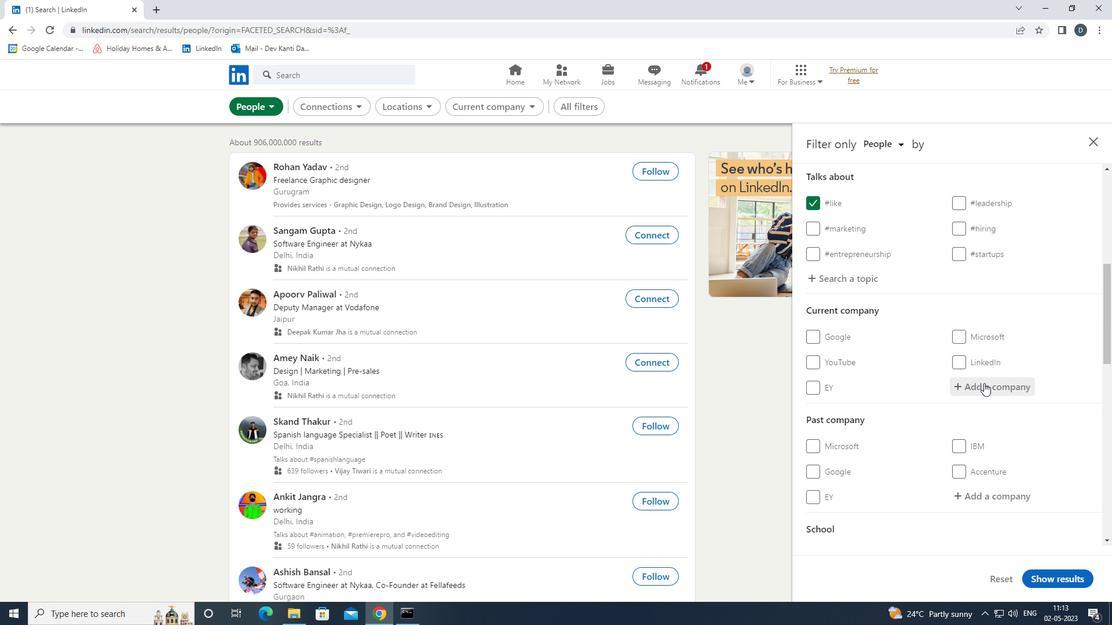 
Action: Mouse pressed left at (987, 395)
Screenshot: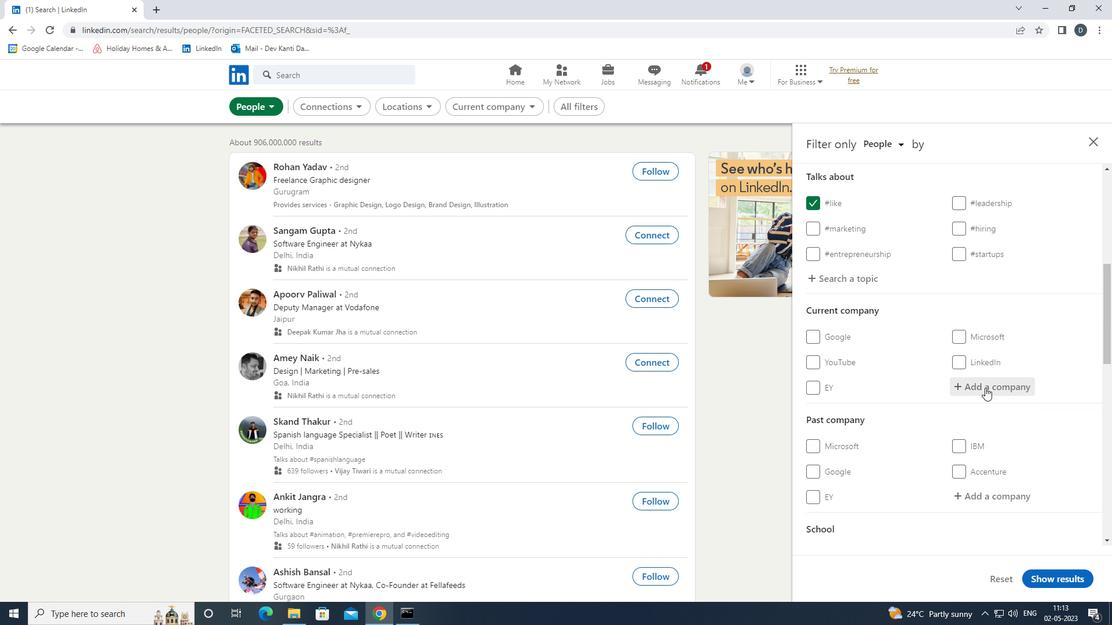 
Action: Key pressed <Key.shift>PENTESTER<Key.down><Key.enter>
Screenshot: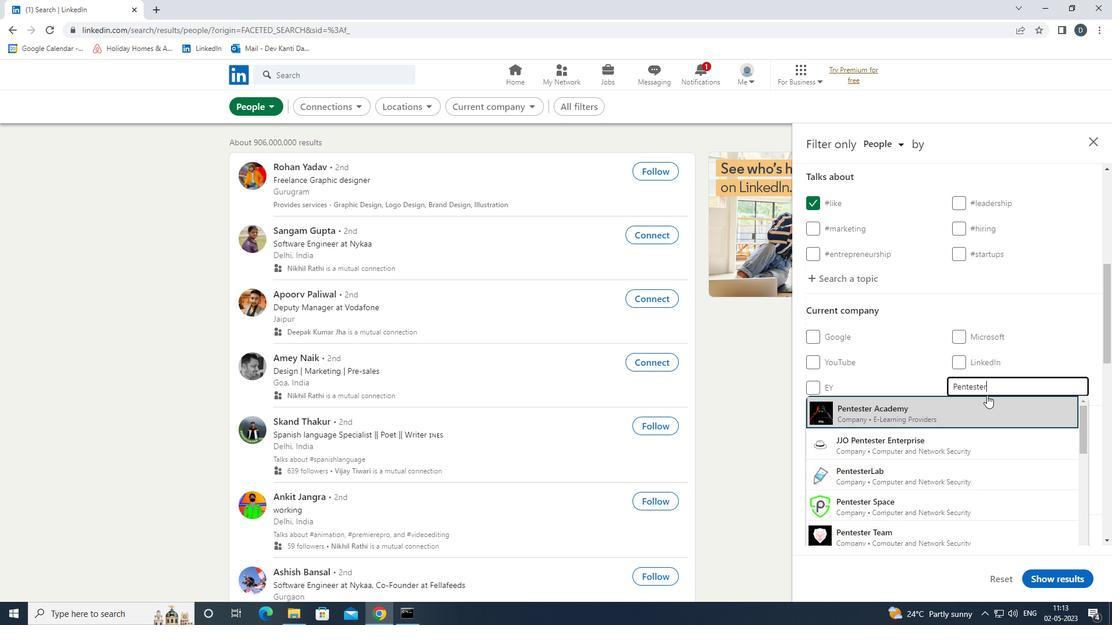 
Action: Mouse moved to (986, 398)
Screenshot: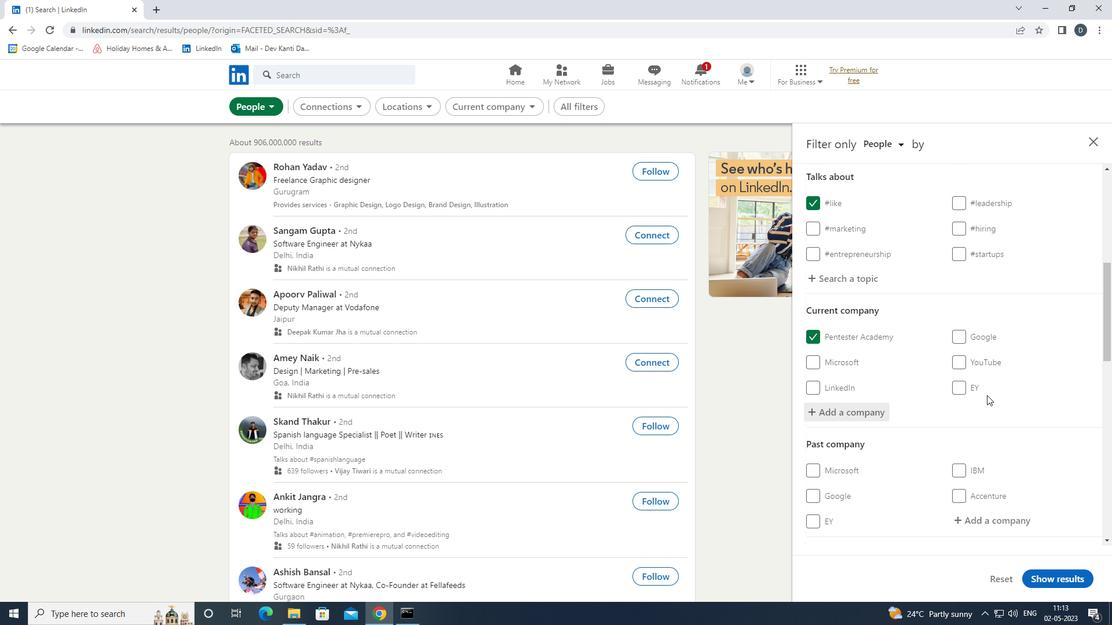 
Action: Mouse scrolled (986, 398) with delta (0, 0)
Screenshot: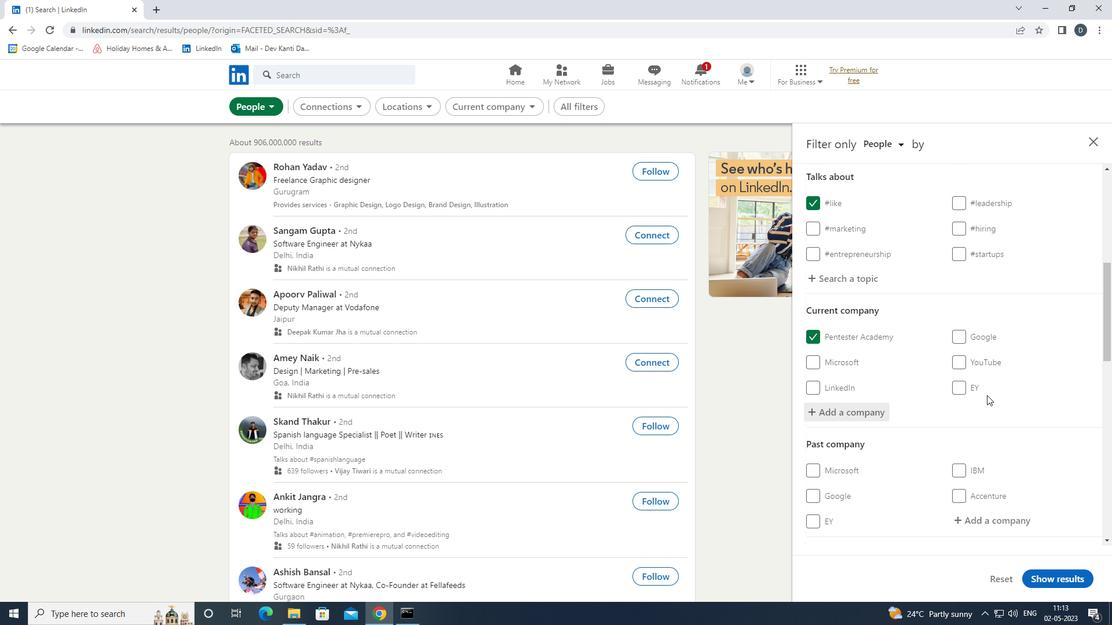 
Action: Mouse scrolled (986, 398) with delta (0, 0)
Screenshot: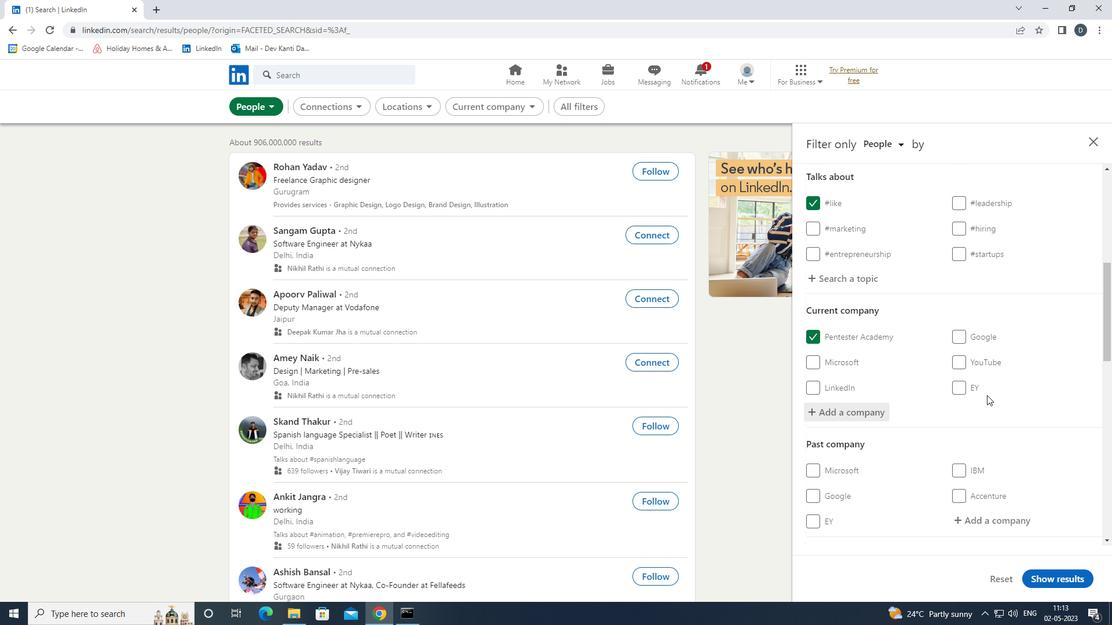 
Action: Mouse scrolled (986, 398) with delta (0, 0)
Screenshot: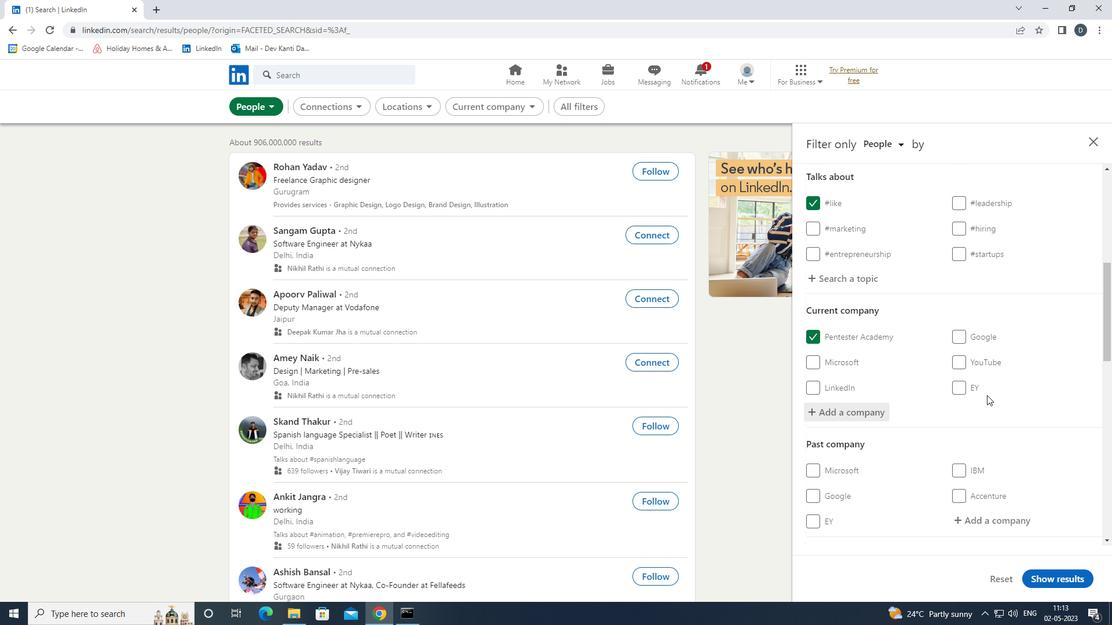 
Action: Mouse scrolled (986, 398) with delta (0, 0)
Screenshot: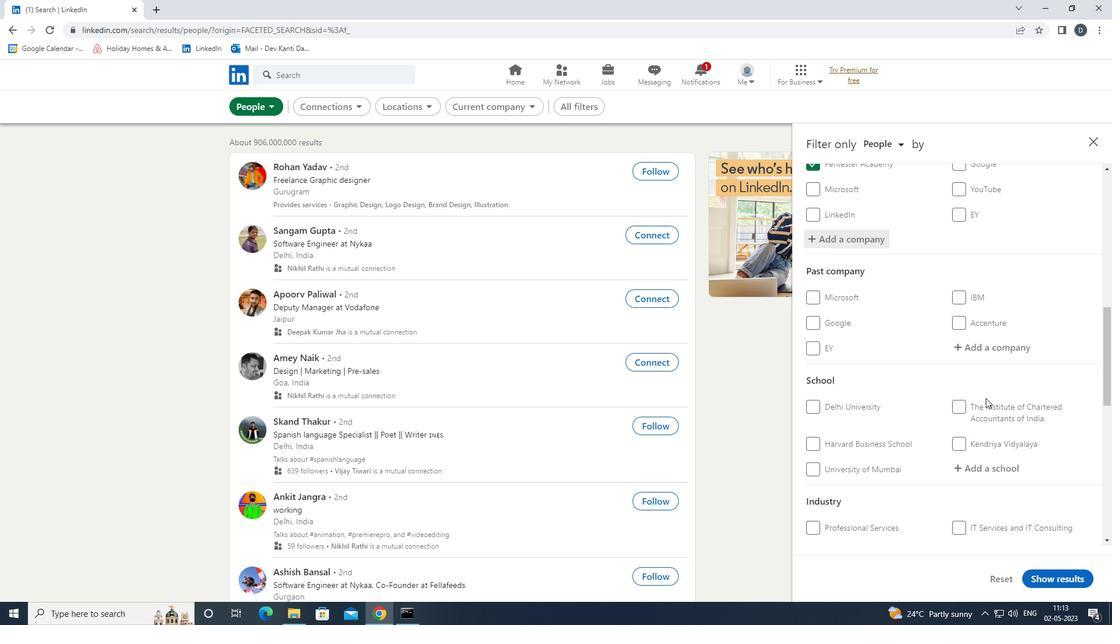 
Action: Mouse scrolled (986, 398) with delta (0, 0)
Screenshot: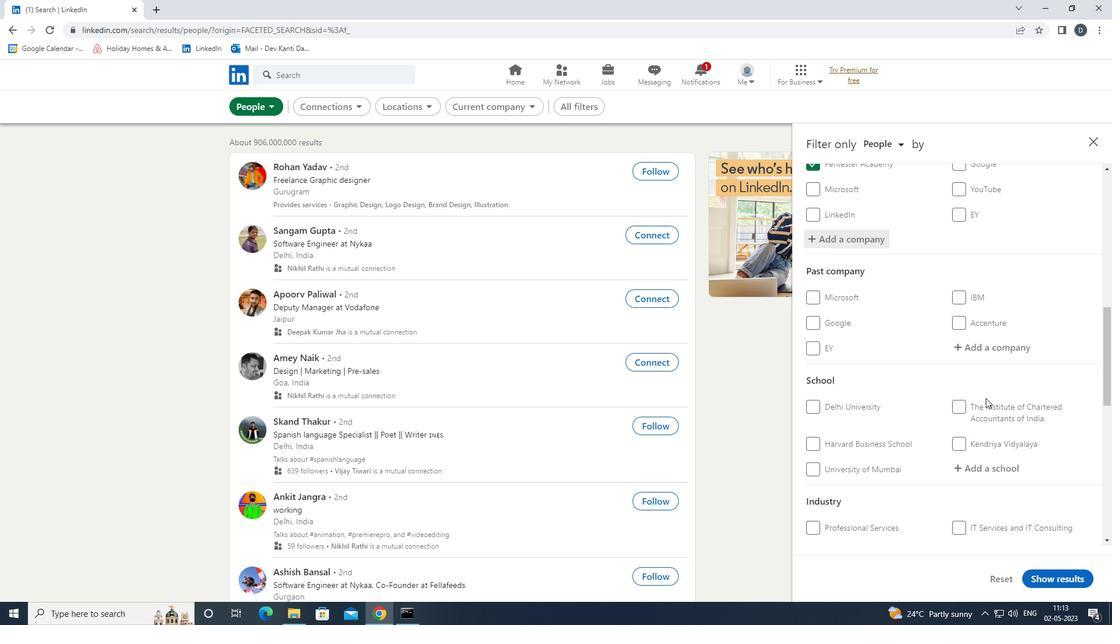 
Action: Mouse scrolled (986, 398) with delta (0, 0)
Screenshot: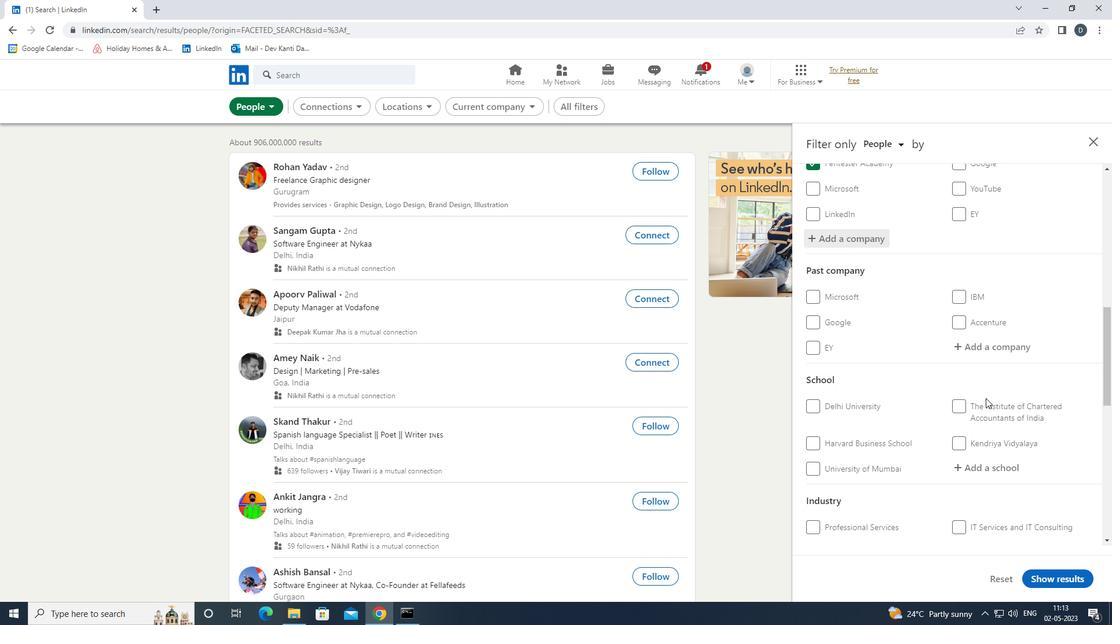 
Action: Mouse moved to (995, 285)
Screenshot: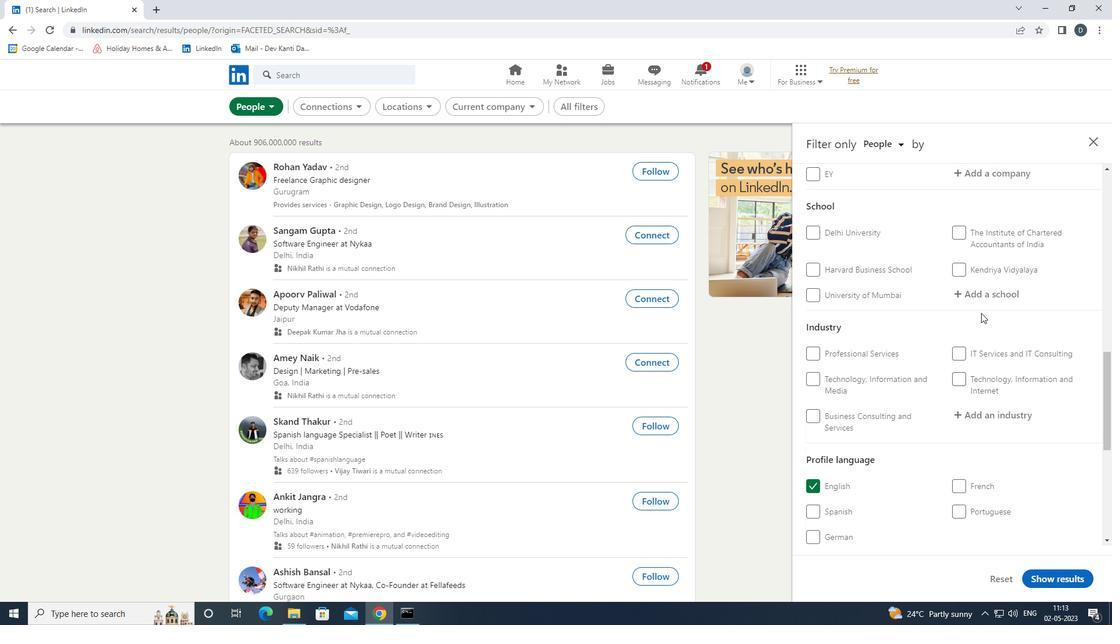 
Action: Mouse pressed left at (995, 285)
Screenshot: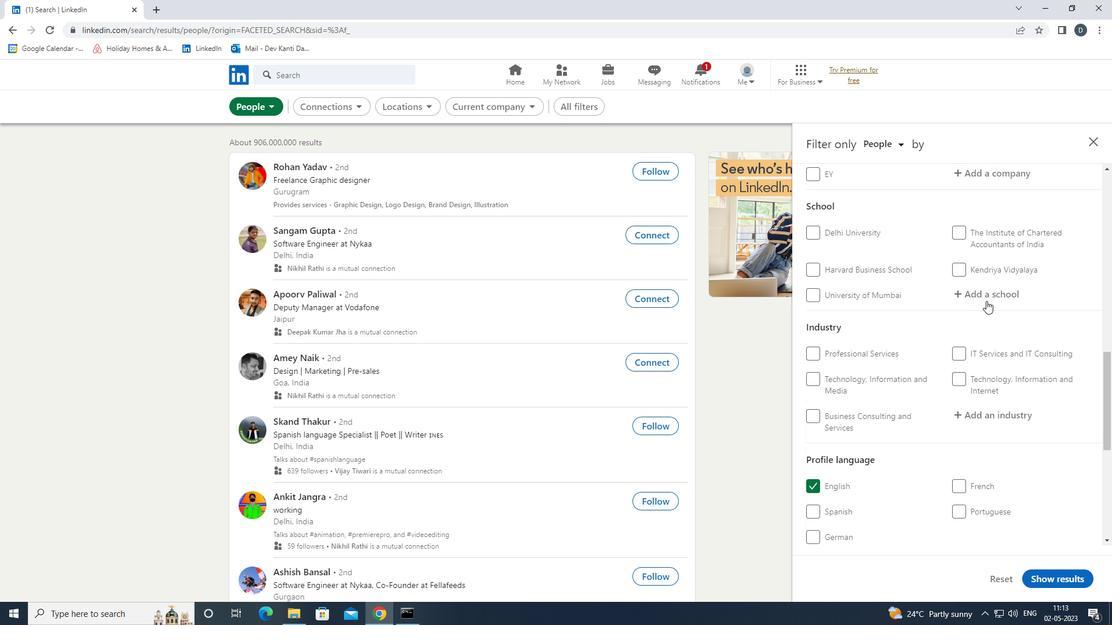 
Action: Mouse moved to (1026, 296)
Screenshot: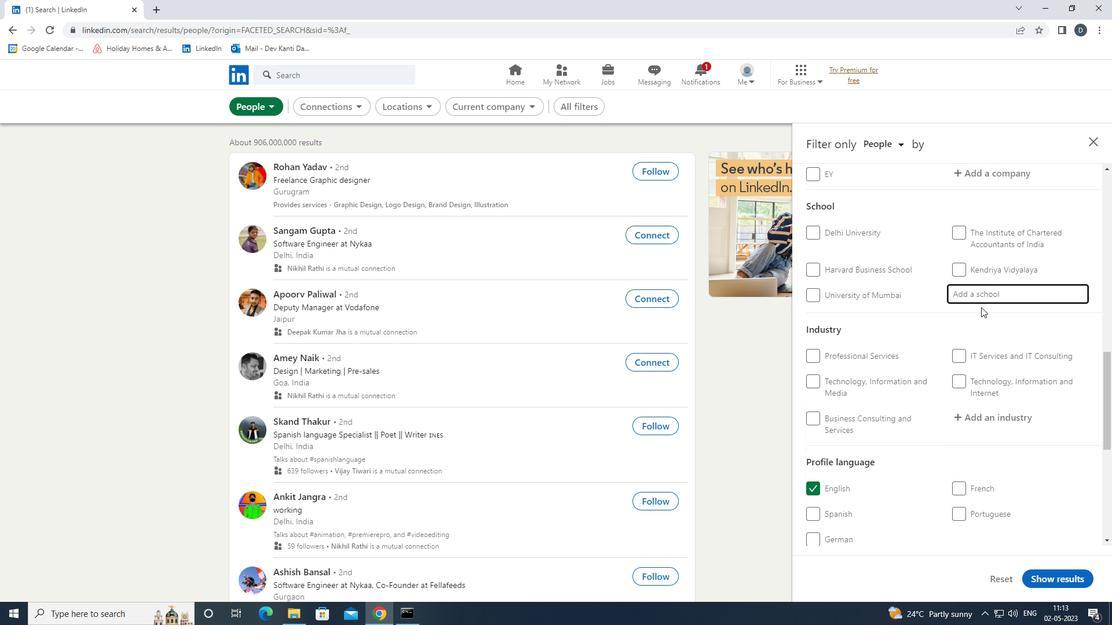 
Action: Key pressed <Key.shift>KRID<Key.backspace><Key.backspace>ISHNA<Key.space>EN<Key.down><Key.enter>
Screenshot: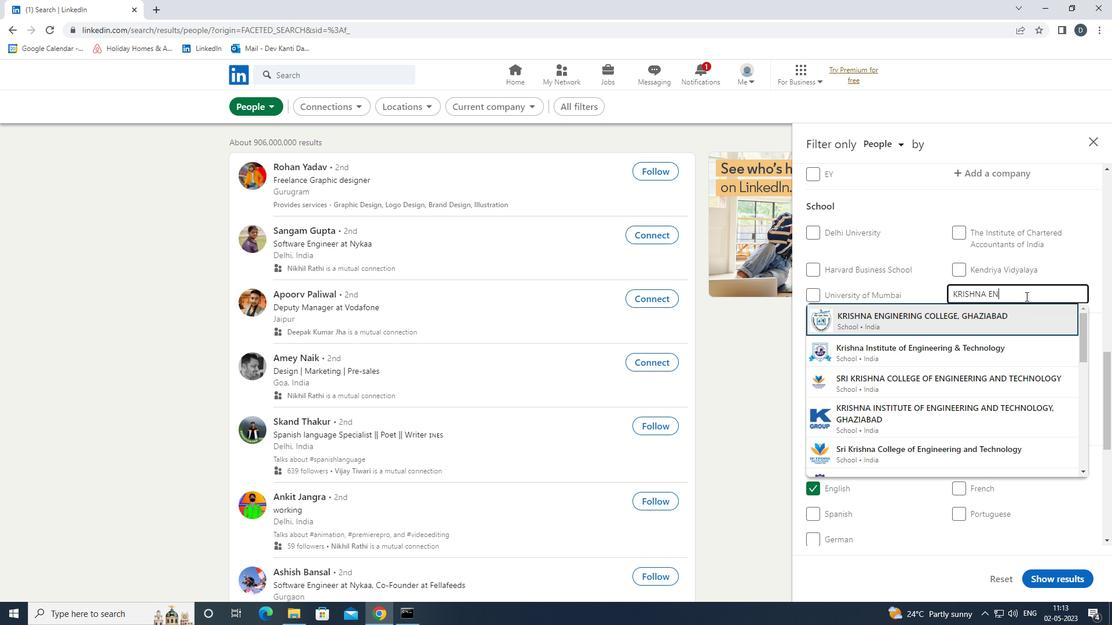 
Action: Mouse moved to (1027, 343)
Screenshot: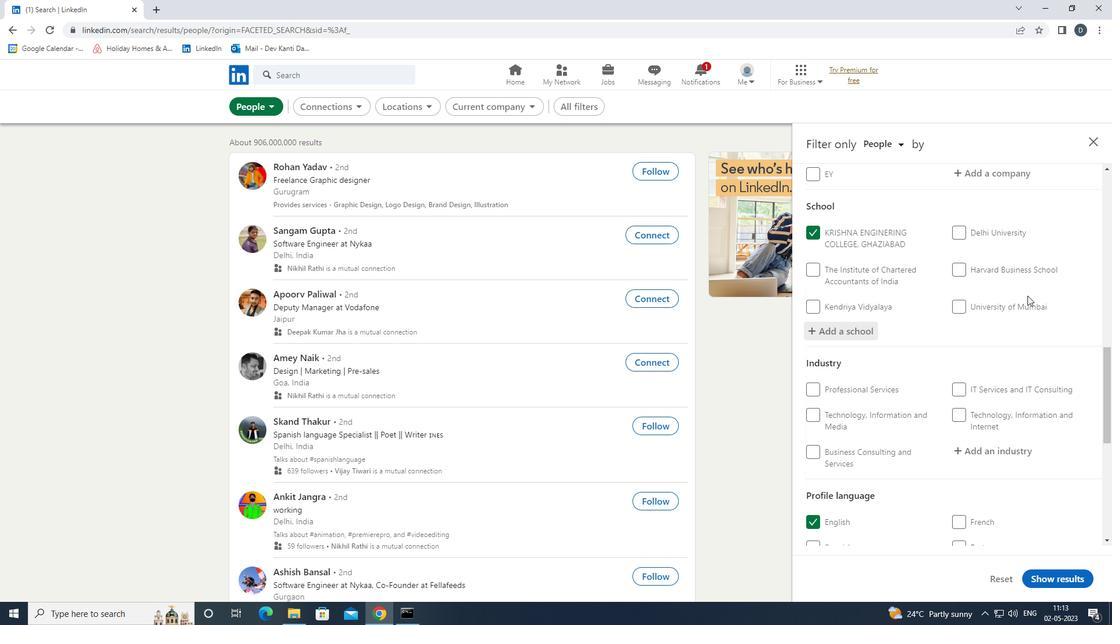 
Action: Mouse scrolled (1027, 343) with delta (0, 0)
Screenshot: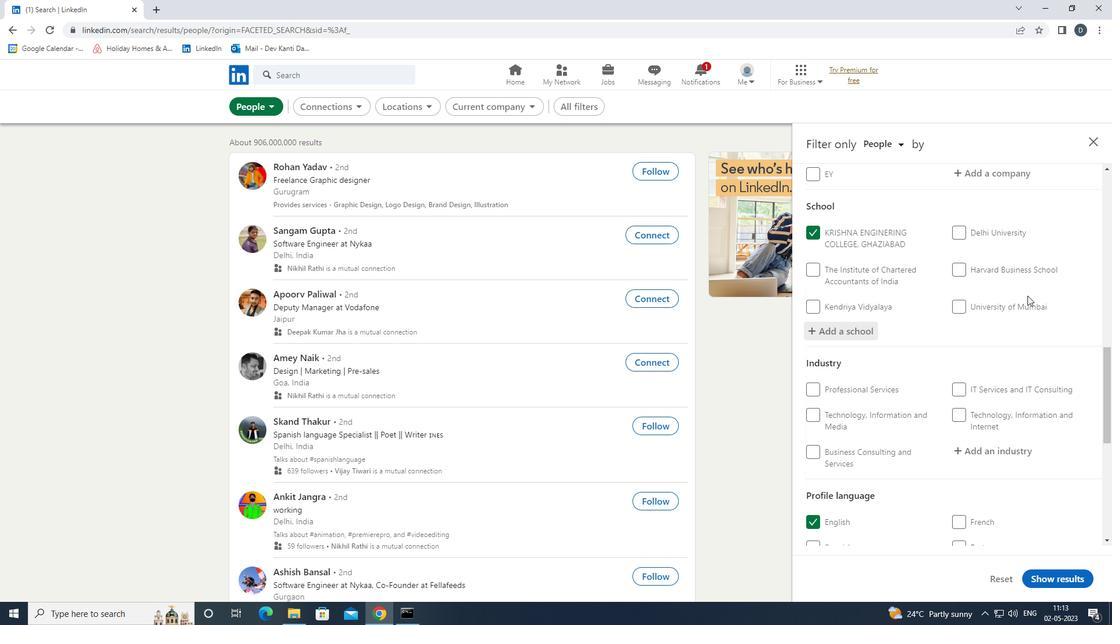 
Action: Mouse moved to (1026, 345)
Screenshot: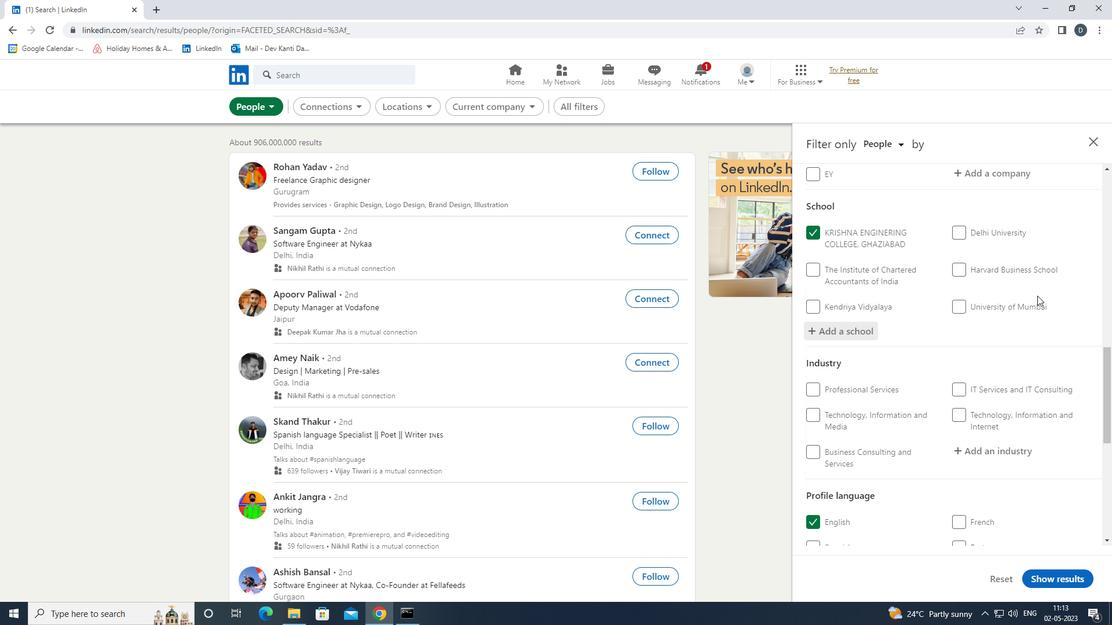 
Action: Mouse scrolled (1026, 345) with delta (0, 0)
Screenshot: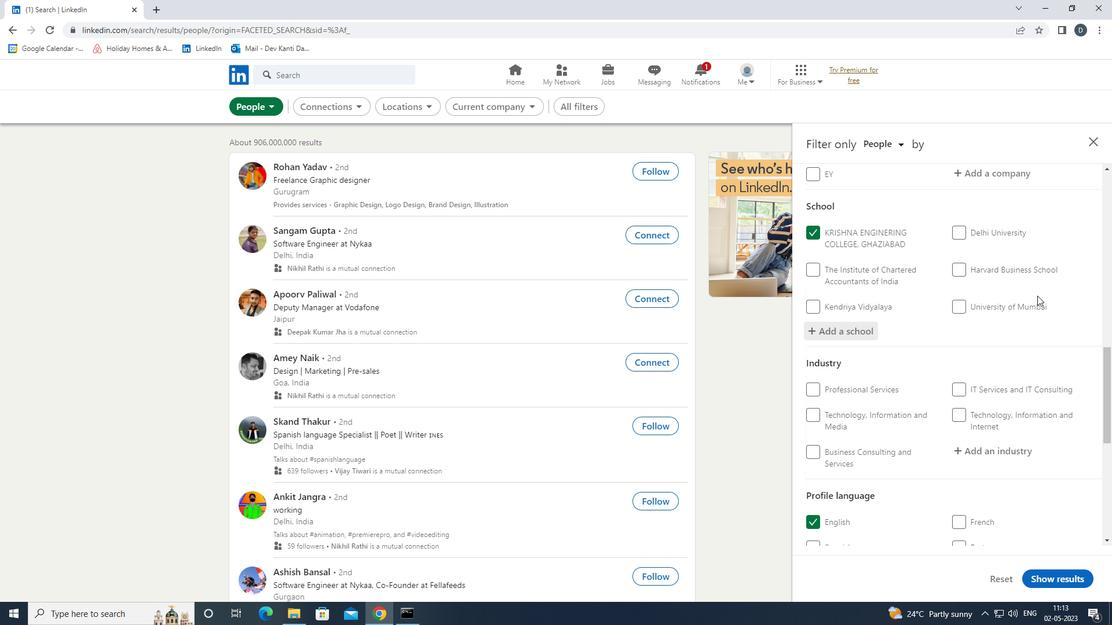 
Action: Mouse moved to (1018, 341)
Screenshot: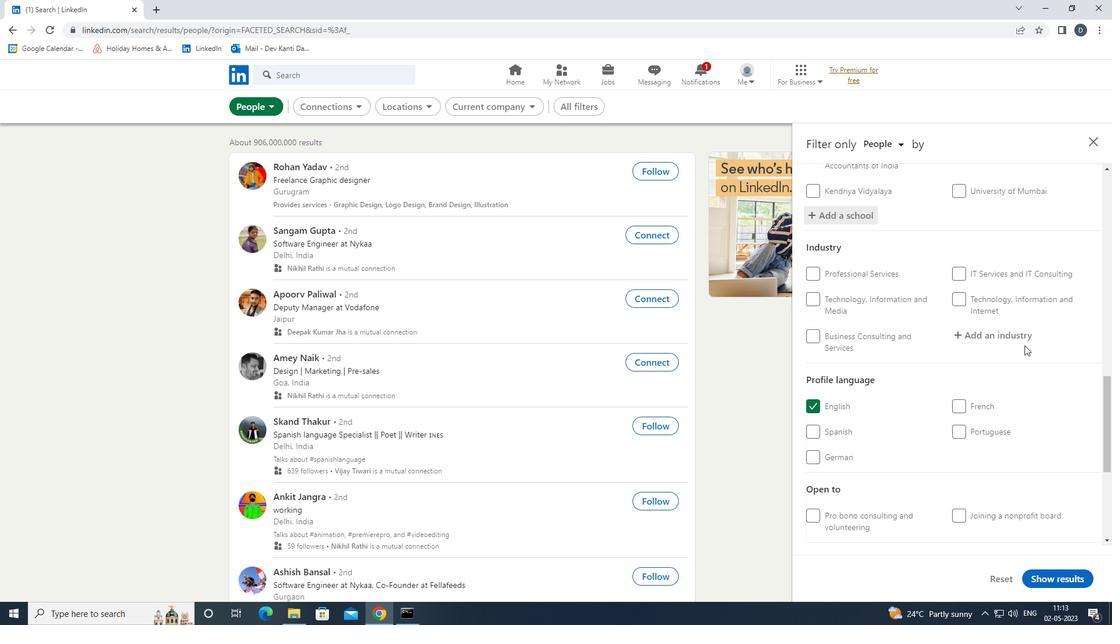 
Action: Mouse pressed left at (1018, 341)
Screenshot: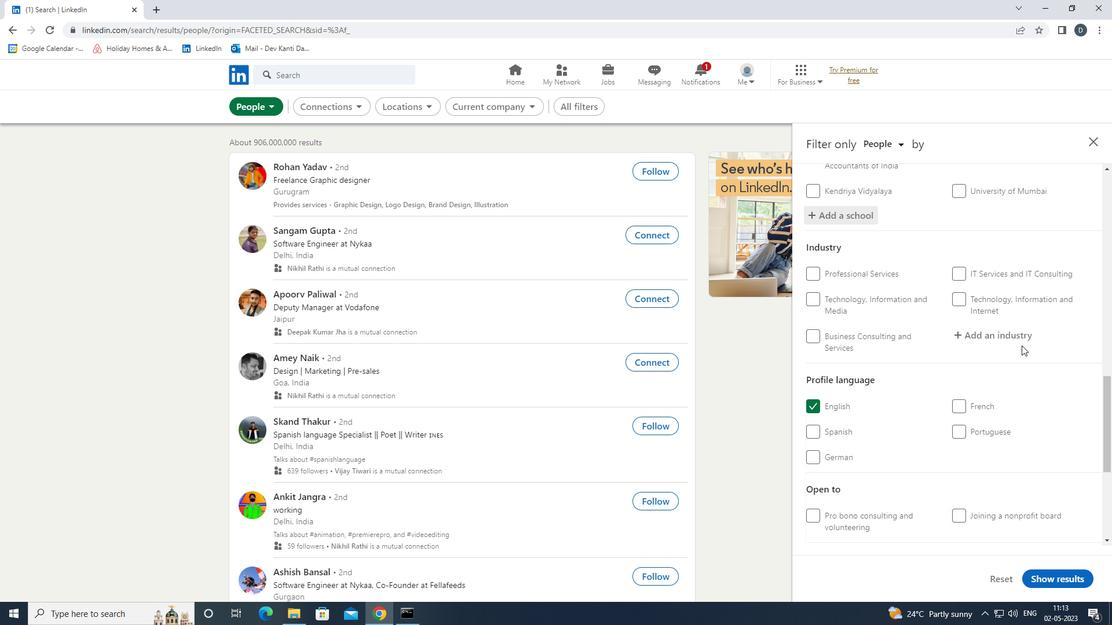 
Action: Mouse moved to (1013, 345)
Screenshot: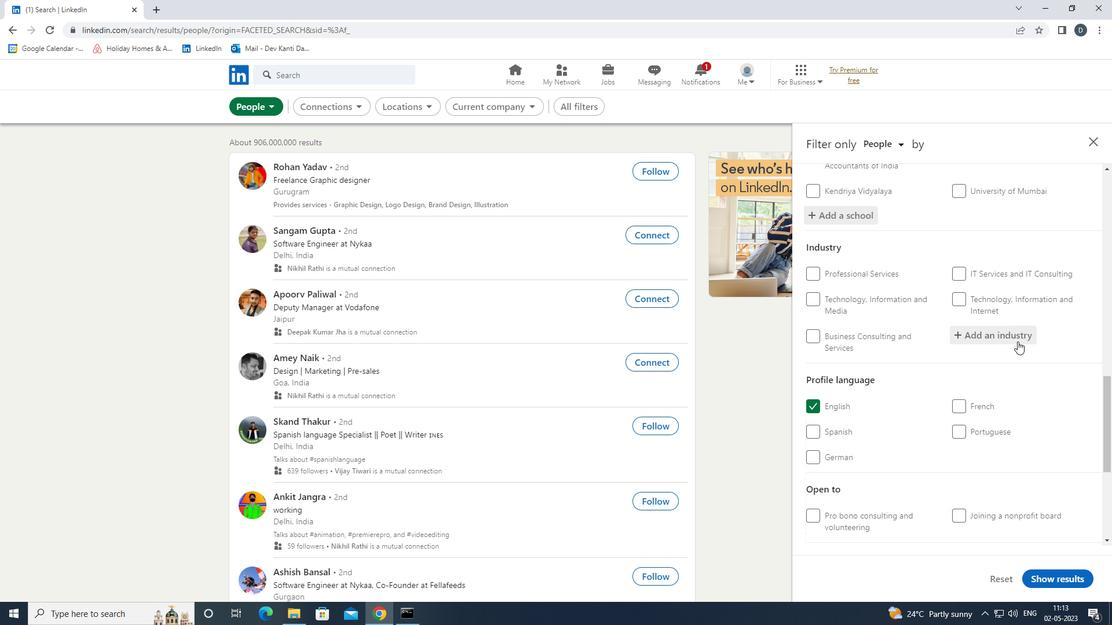 
Action: Key pressed <Key.shift>MARKETPLACE<Key.down><Key.enter>
Screenshot: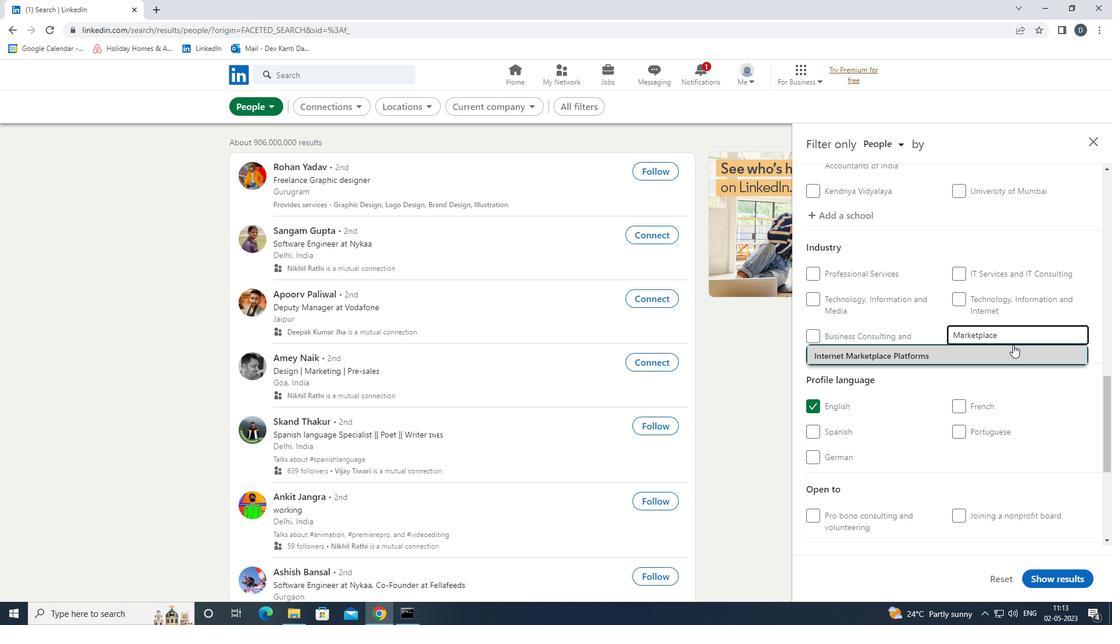 
Action: Mouse moved to (985, 307)
Screenshot: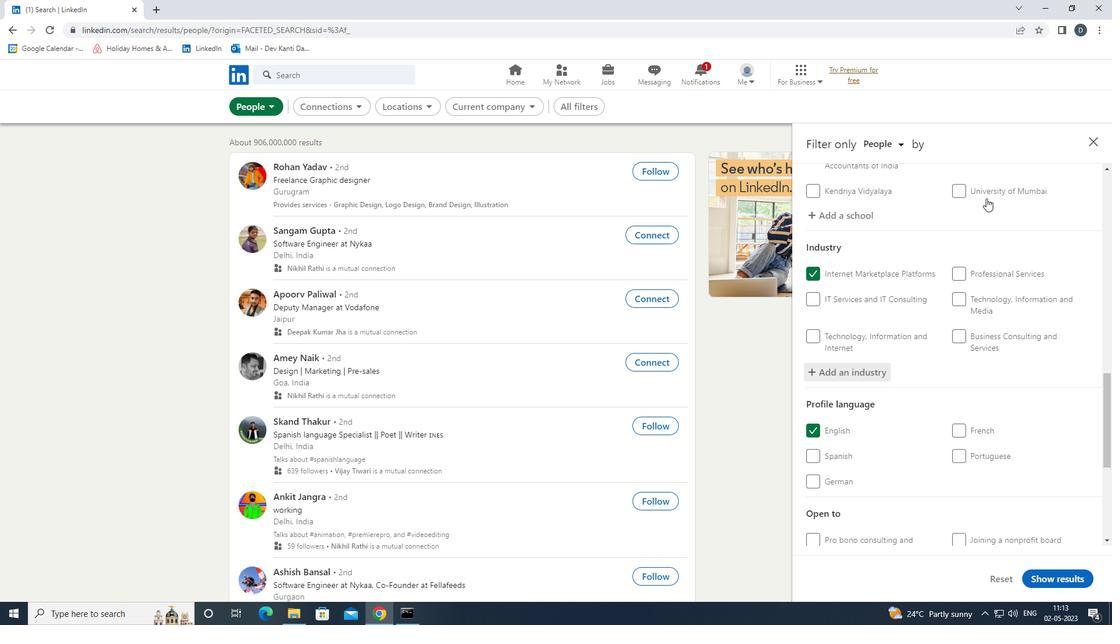 
Action: Mouse scrolled (985, 306) with delta (0, 0)
Screenshot: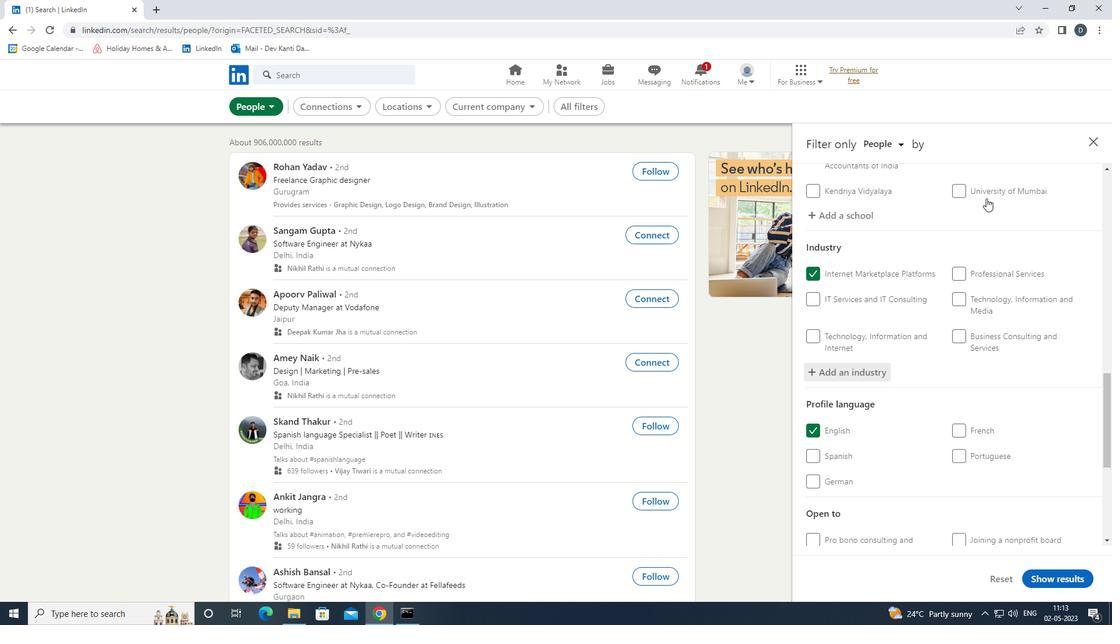 
Action: Mouse scrolled (985, 306) with delta (0, 0)
Screenshot: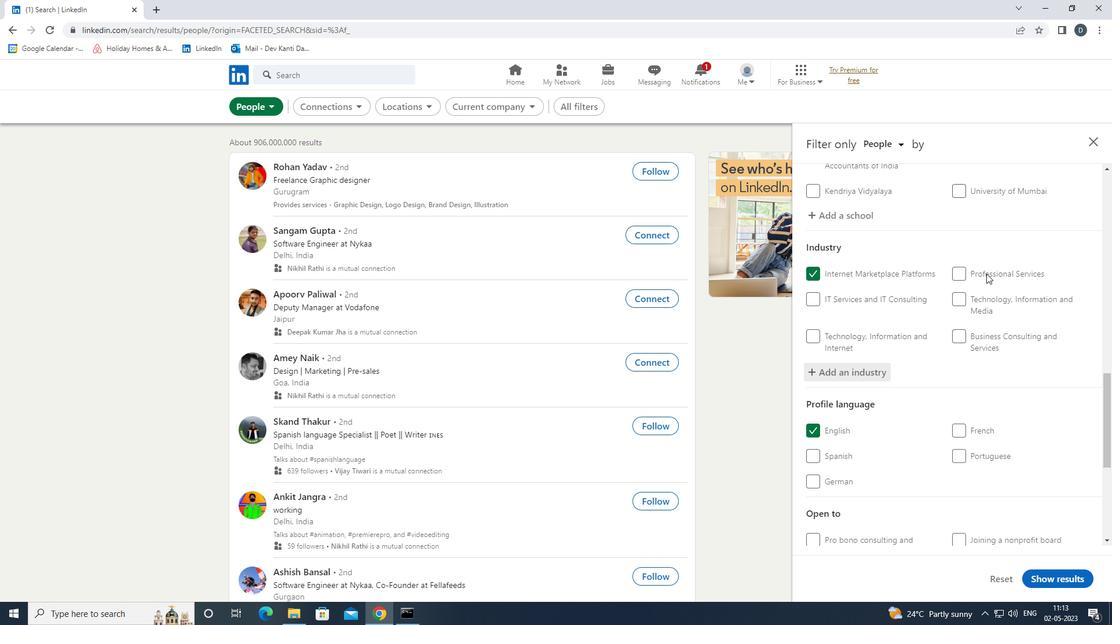
Action: Mouse scrolled (985, 306) with delta (0, 0)
Screenshot: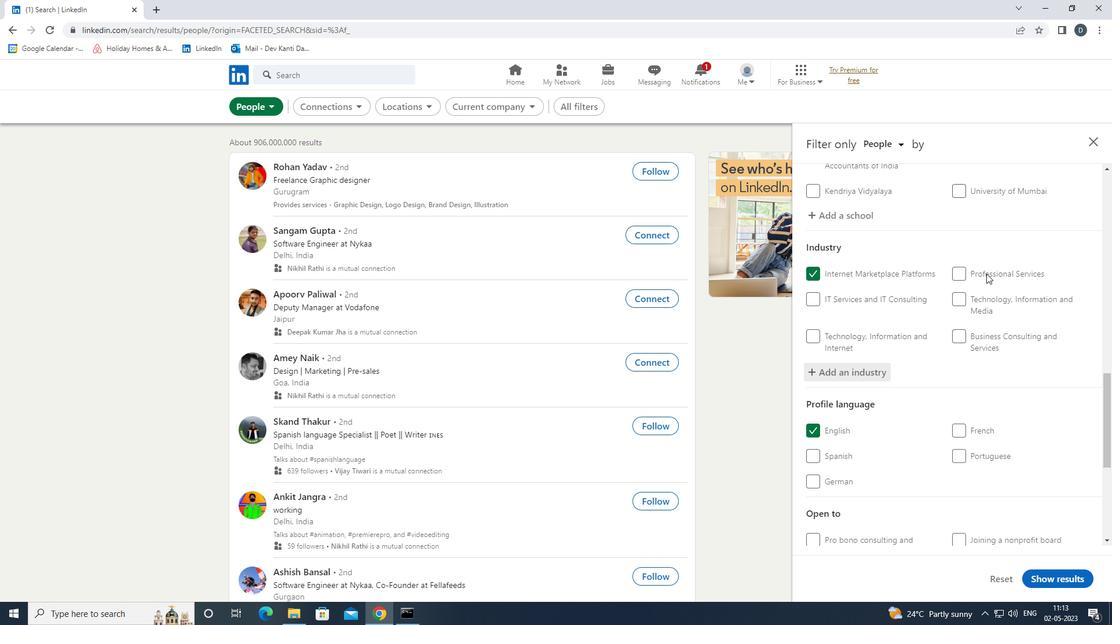 
Action: Mouse scrolled (985, 306) with delta (0, 0)
Screenshot: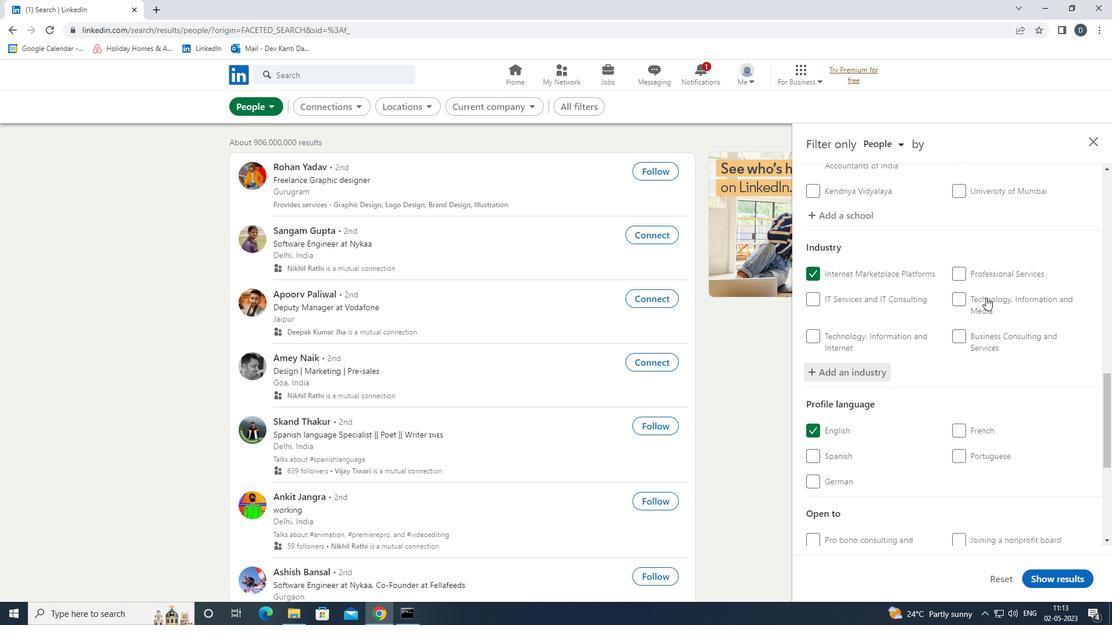 
Action: Mouse moved to (988, 430)
Screenshot: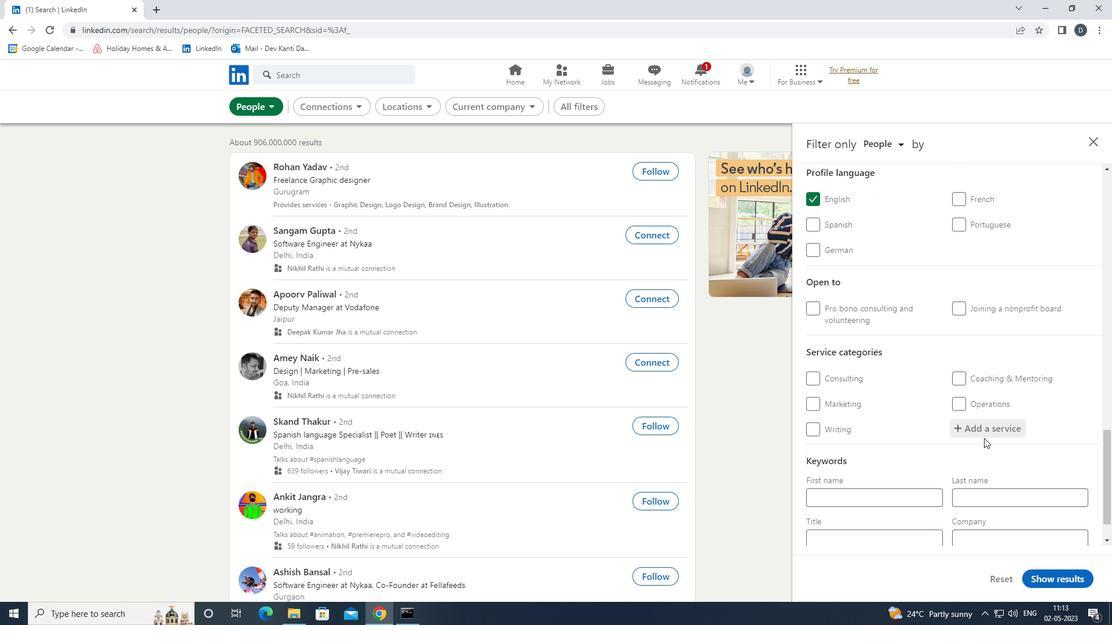 
Action: Mouse pressed left at (988, 430)
Screenshot: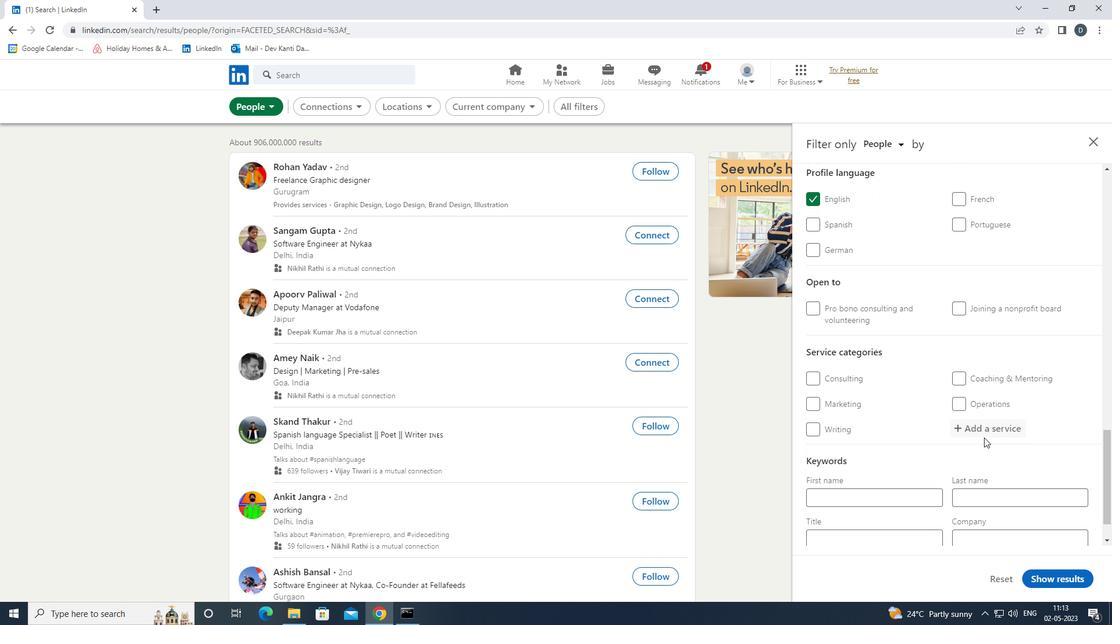 
Action: Mouse moved to (1046, 462)
Screenshot: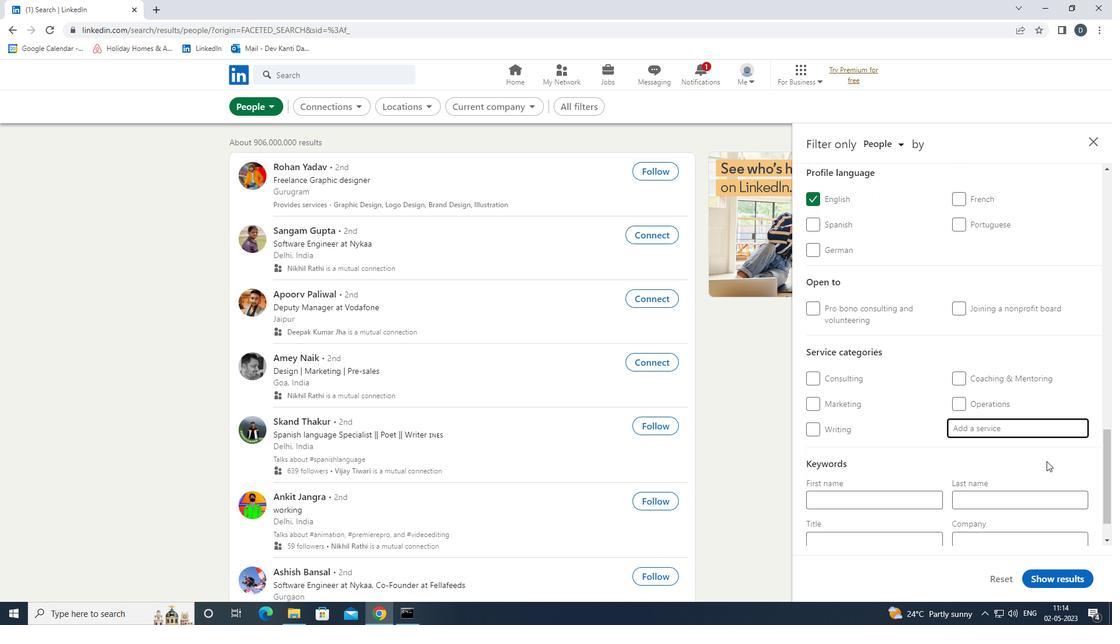 
Action: Key pressed <Key.shift>BOOKK<Key.down><Key.enter>
Screenshot: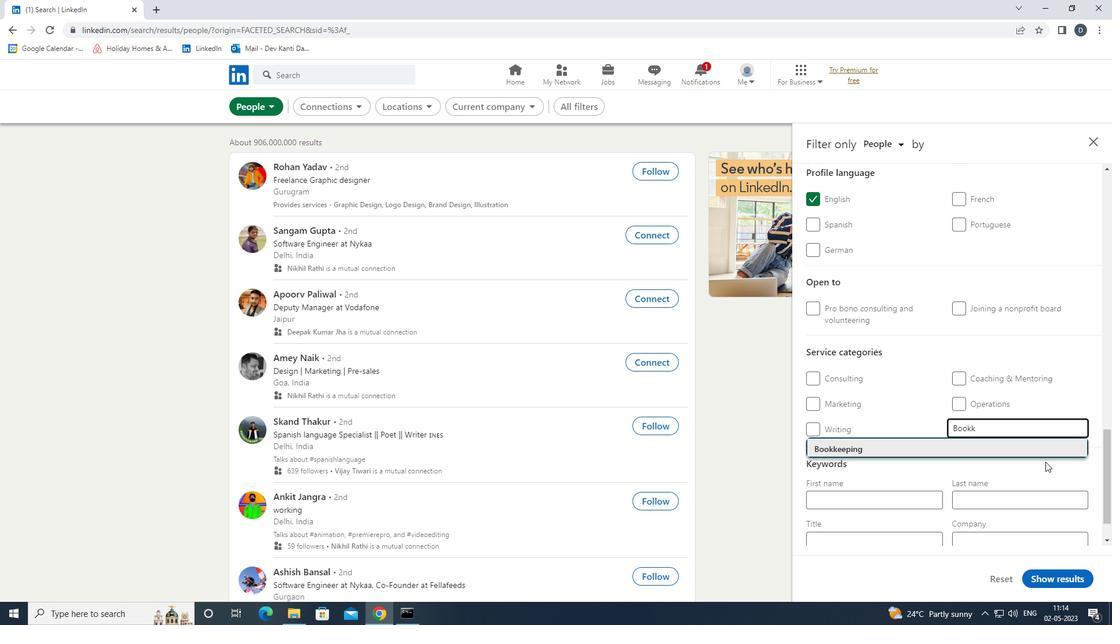 
Action: Mouse moved to (1054, 438)
Screenshot: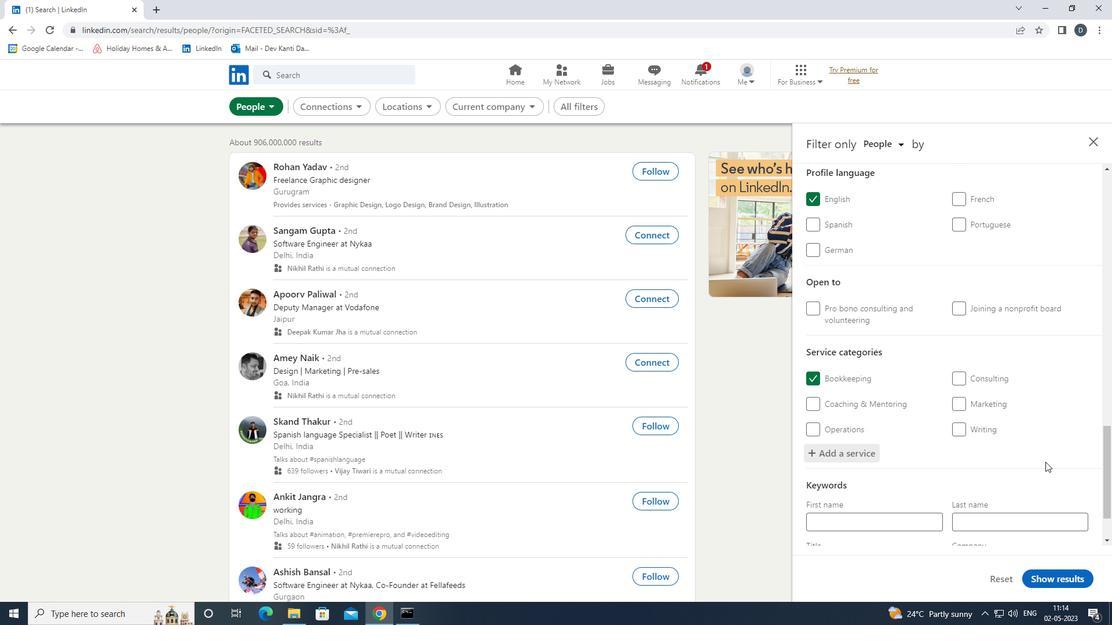 
Action: Mouse scrolled (1054, 437) with delta (0, 0)
Screenshot: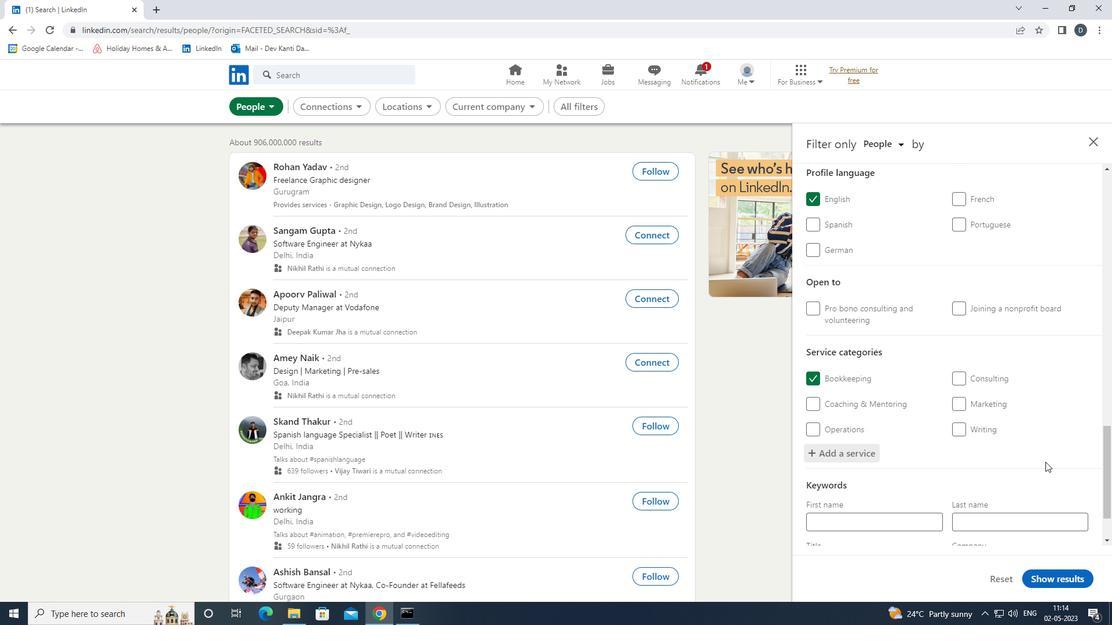 
Action: Mouse scrolled (1054, 437) with delta (0, 0)
Screenshot: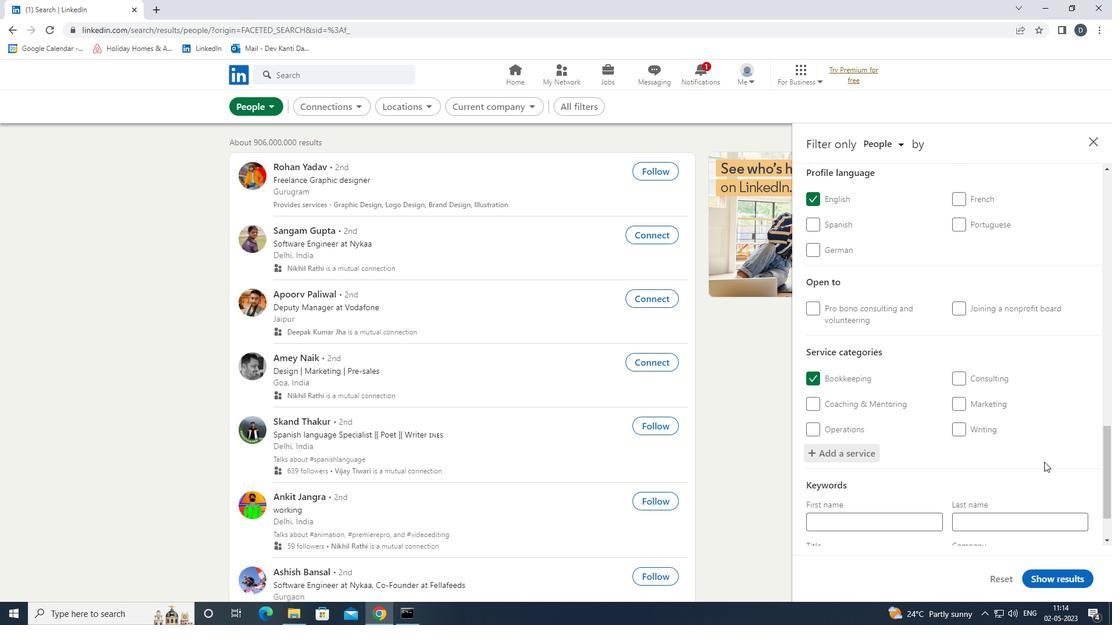 
Action: Mouse scrolled (1054, 437) with delta (0, 0)
Screenshot: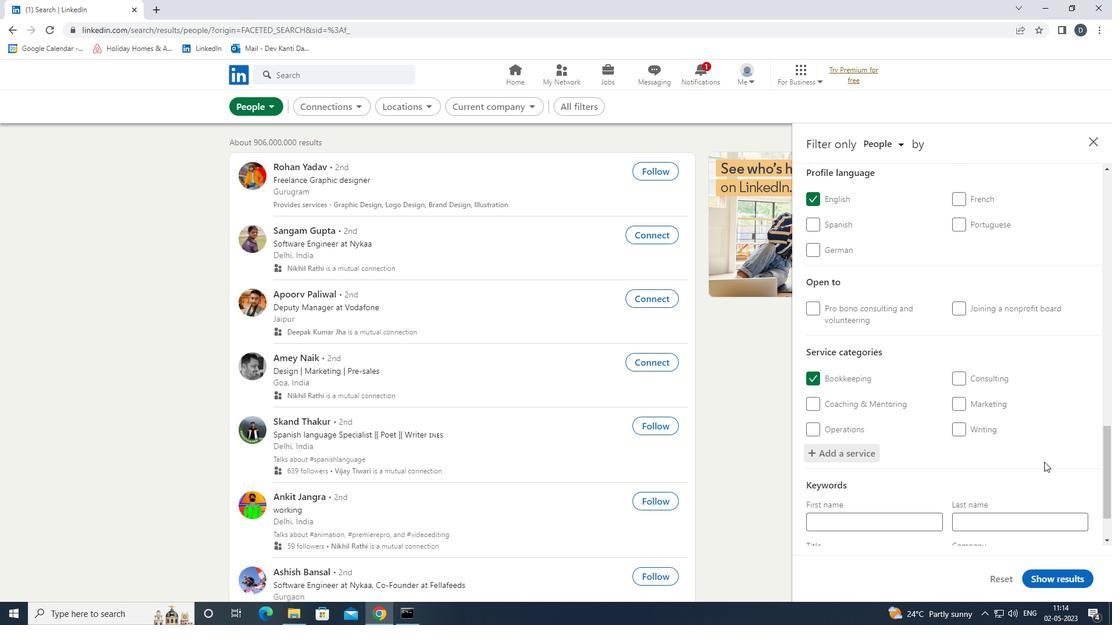 
Action: Mouse moved to (1055, 438)
Screenshot: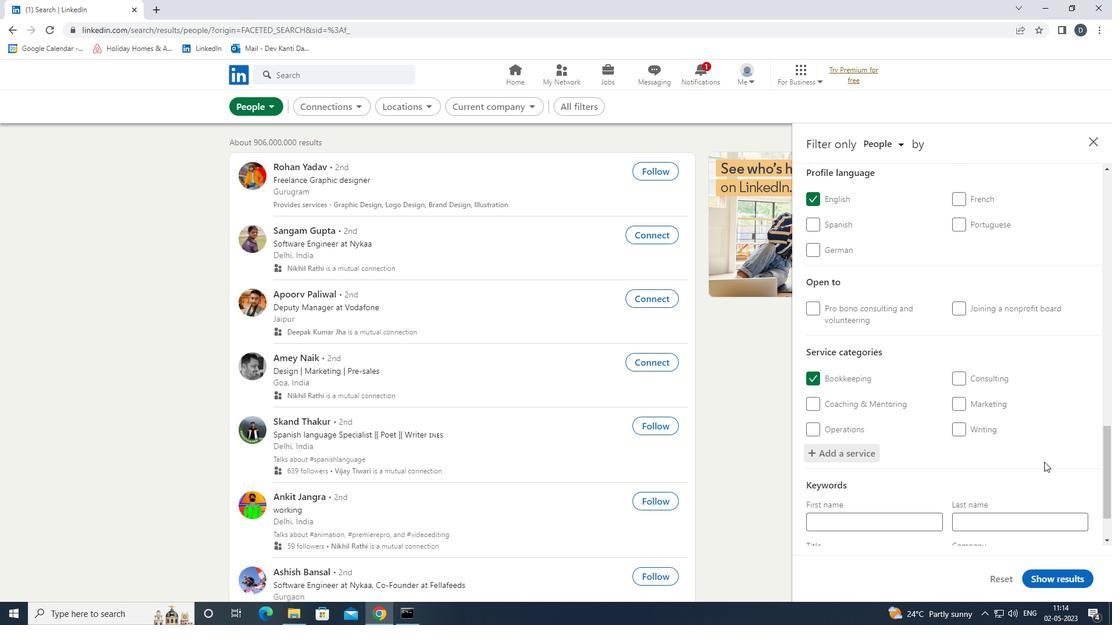 
Action: Mouse scrolled (1055, 437) with delta (0, 0)
Screenshot: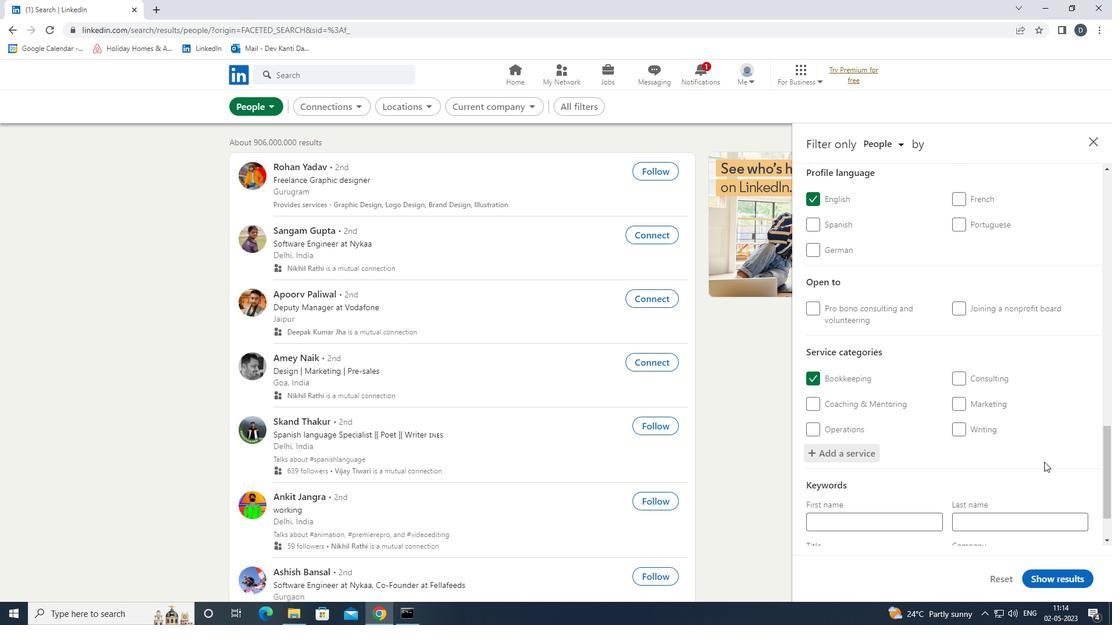 
Action: Mouse moved to (1054, 438)
Screenshot: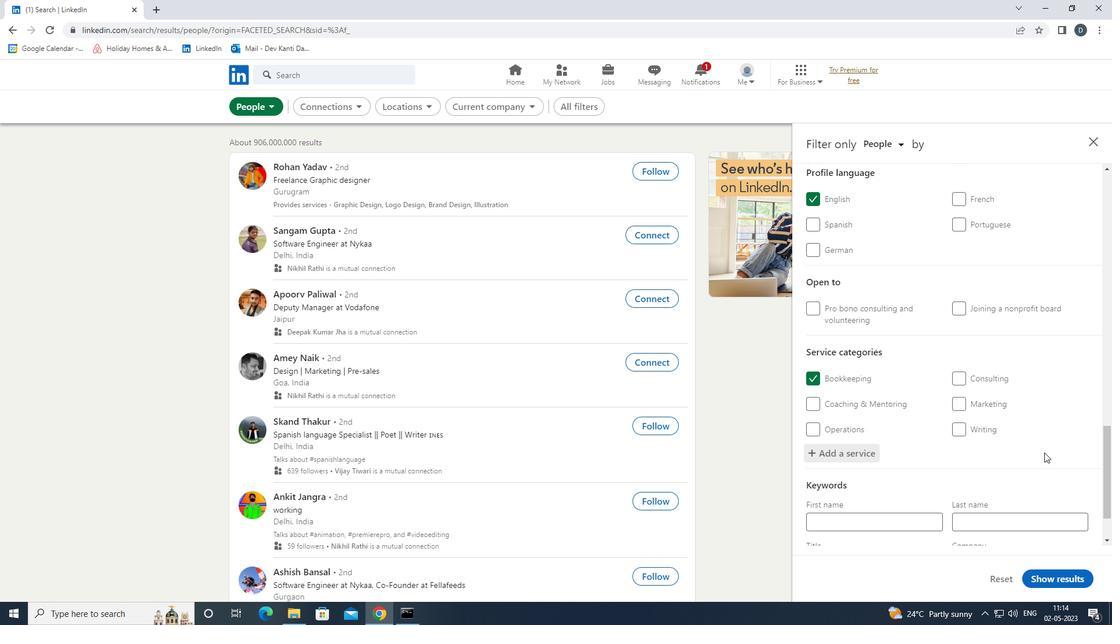 
Action: Mouse scrolled (1054, 438) with delta (0, 0)
Screenshot: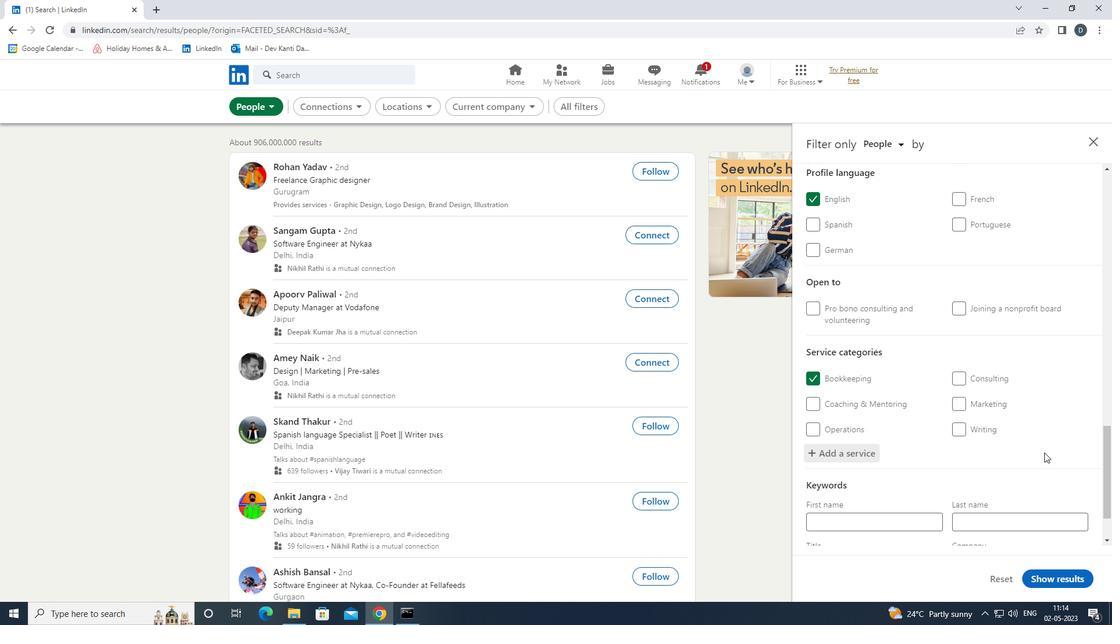 
Action: Mouse moved to (911, 497)
Screenshot: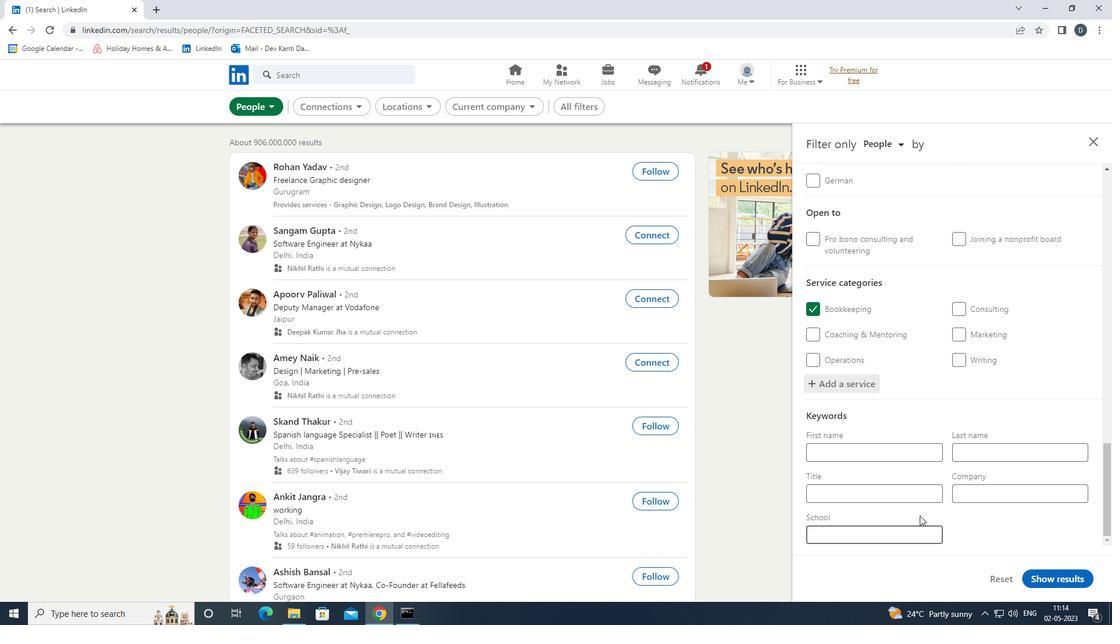 
Action: Mouse pressed left at (911, 497)
Screenshot: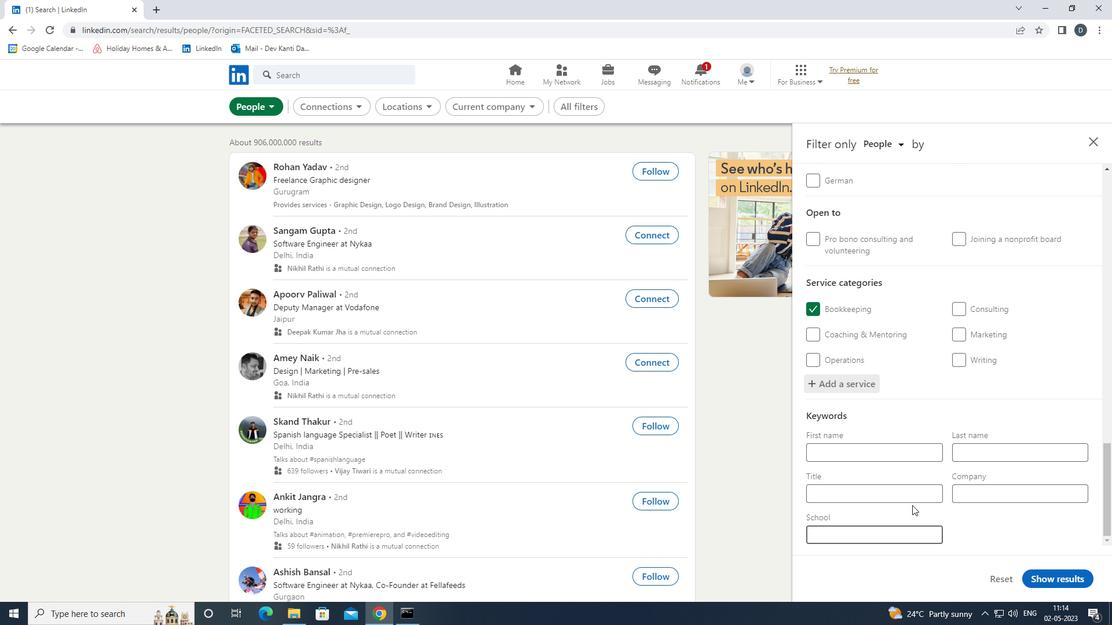 
Action: Mouse moved to (909, 497)
Screenshot: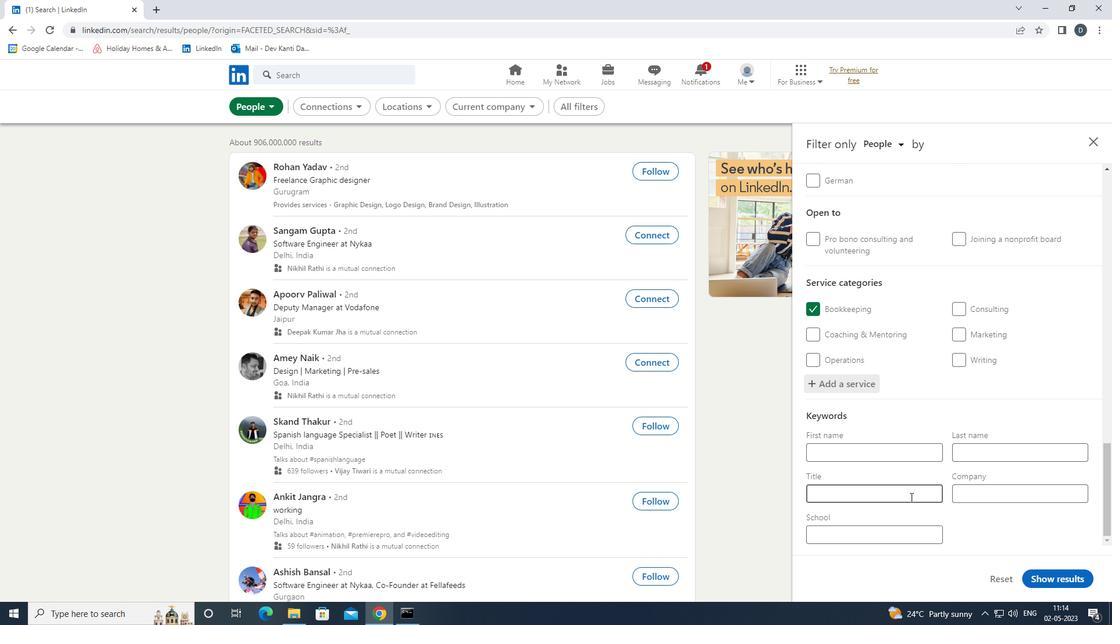 
Action: Key pressed <Key.shift>HELP<Key.space><Key.shift>DESK
Screenshot: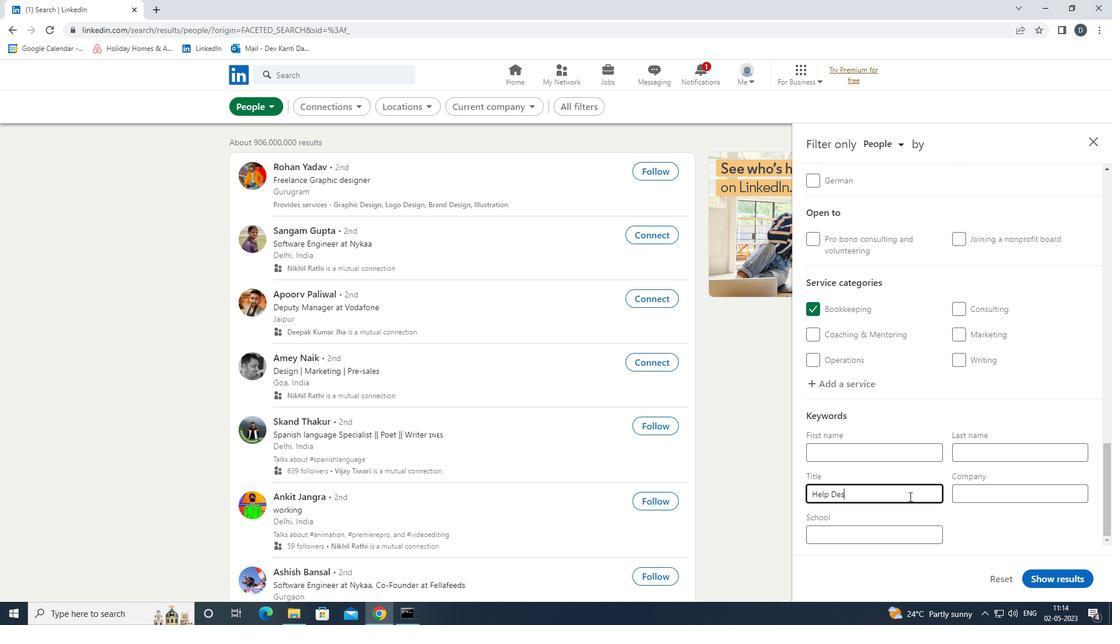 
Action: Mouse moved to (1051, 583)
Screenshot: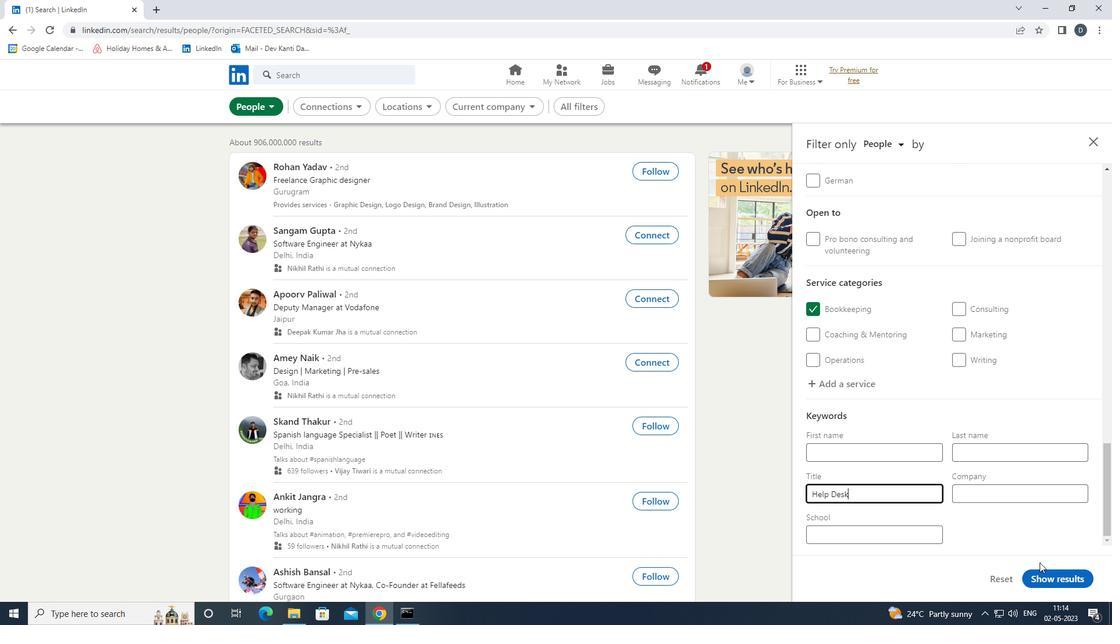 
Action: Mouse pressed left at (1051, 583)
Screenshot: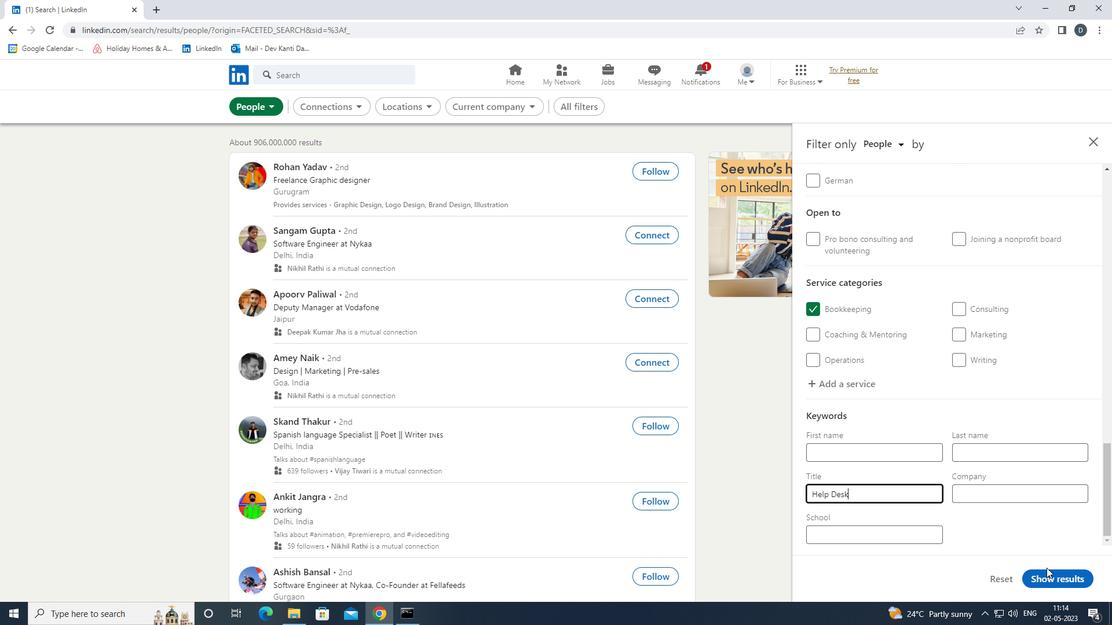 
Action: Mouse moved to (584, 193)
Screenshot: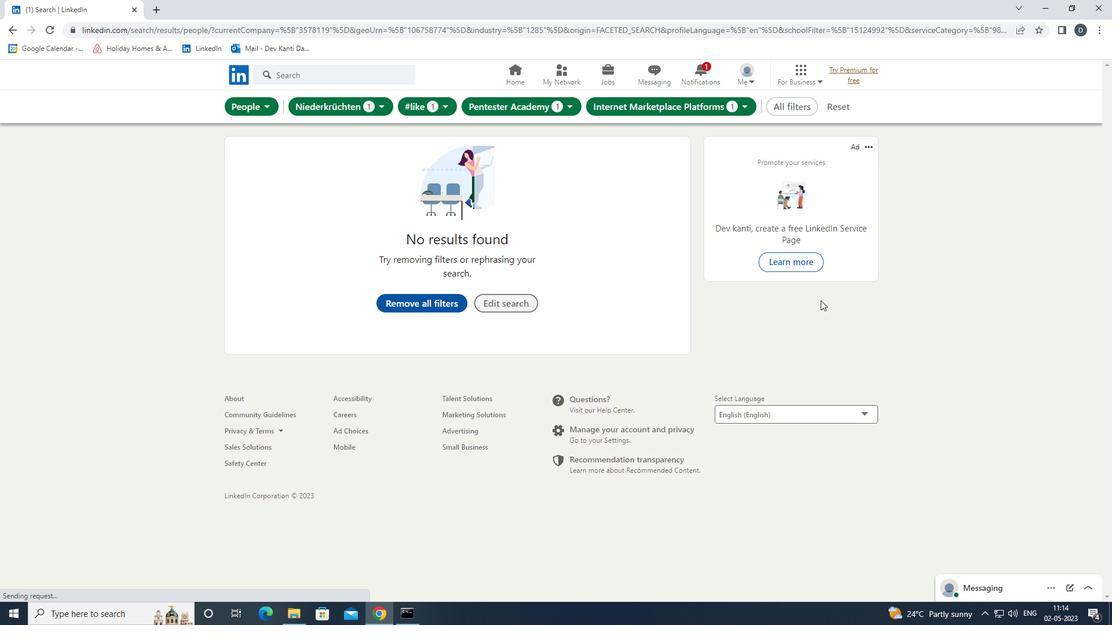 
